 Task: Look for space in Giarre, Italy from 1st July, 2023 to 9th July, 2023 for 2 adults in price range Rs.8000 to Rs.15000. Place can be entire place with 1  bedroom having 1 bed and 1 bathroom. Property type can be house, flat, guest house. Booking option can be shelf check-in. Required host language is English.
Action: Mouse moved to (521, 76)
Screenshot: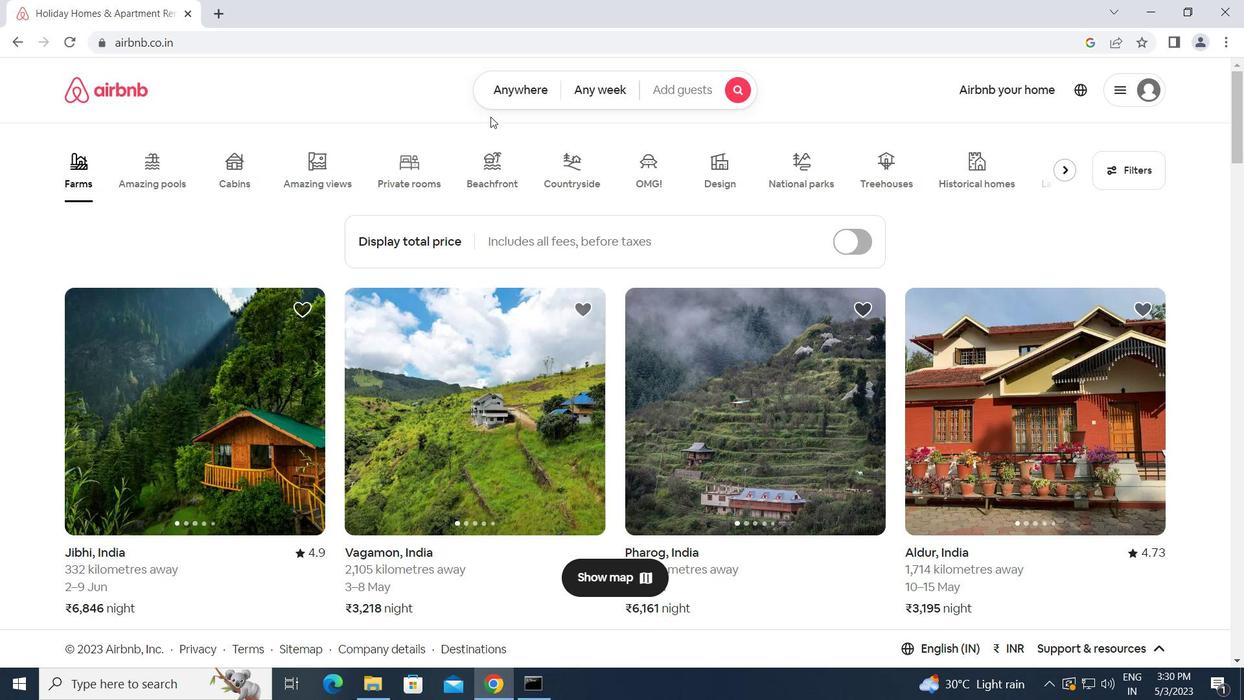 
Action: Mouse pressed left at (521, 76)
Screenshot: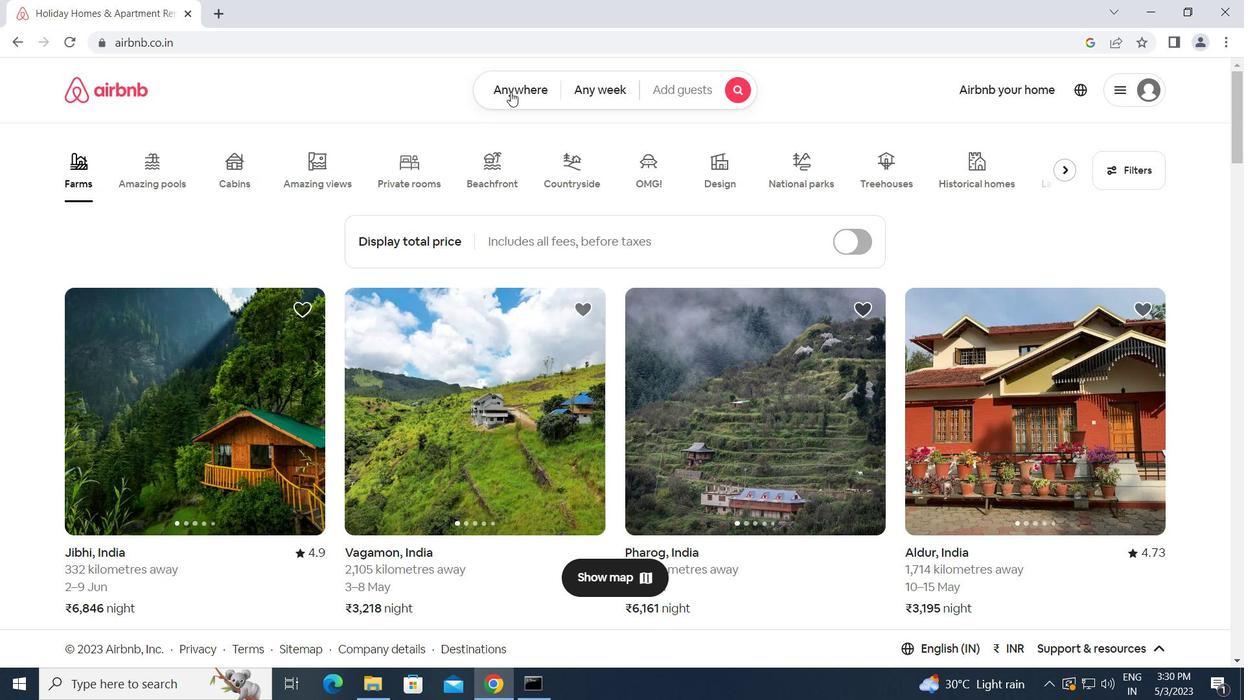 
Action: Mouse moved to (366, 143)
Screenshot: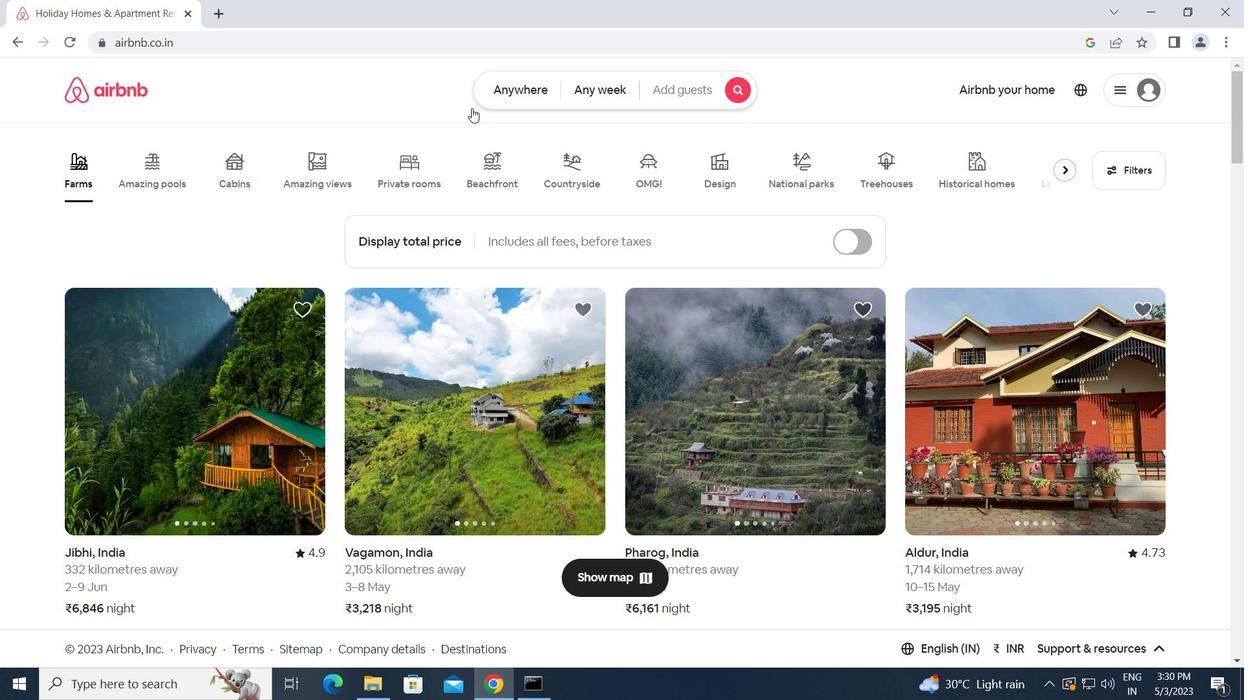
Action: Mouse pressed left at (366, 143)
Screenshot: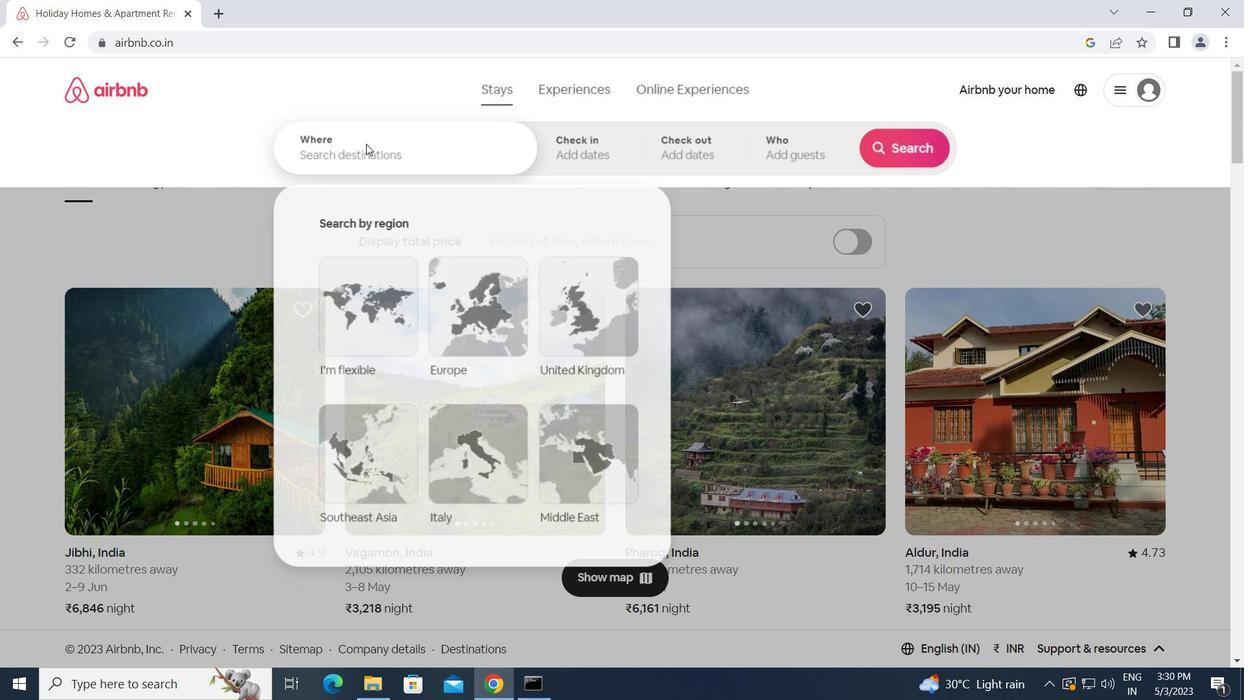 
Action: Key pressed g<Key.caps_lock>iarre,<Key.space><Key.caps_lock>i<Key.caps_lock>taly<Key.enter>
Screenshot: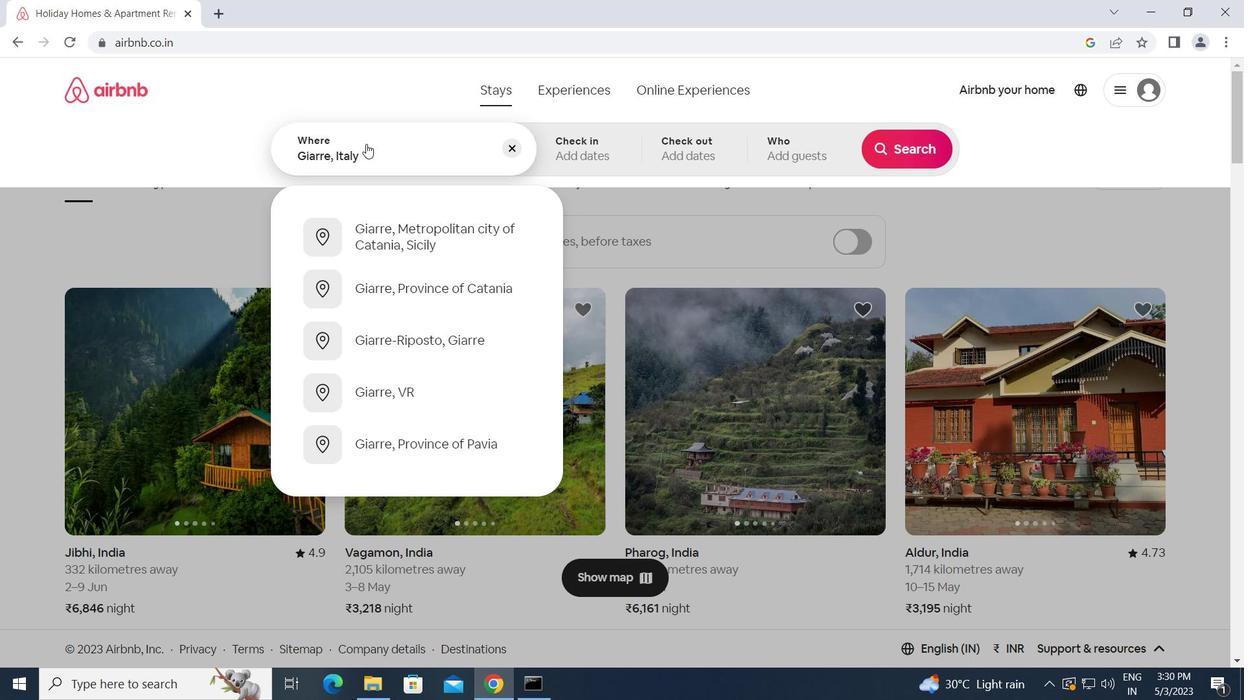 
Action: Mouse moved to (910, 281)
Screenshot: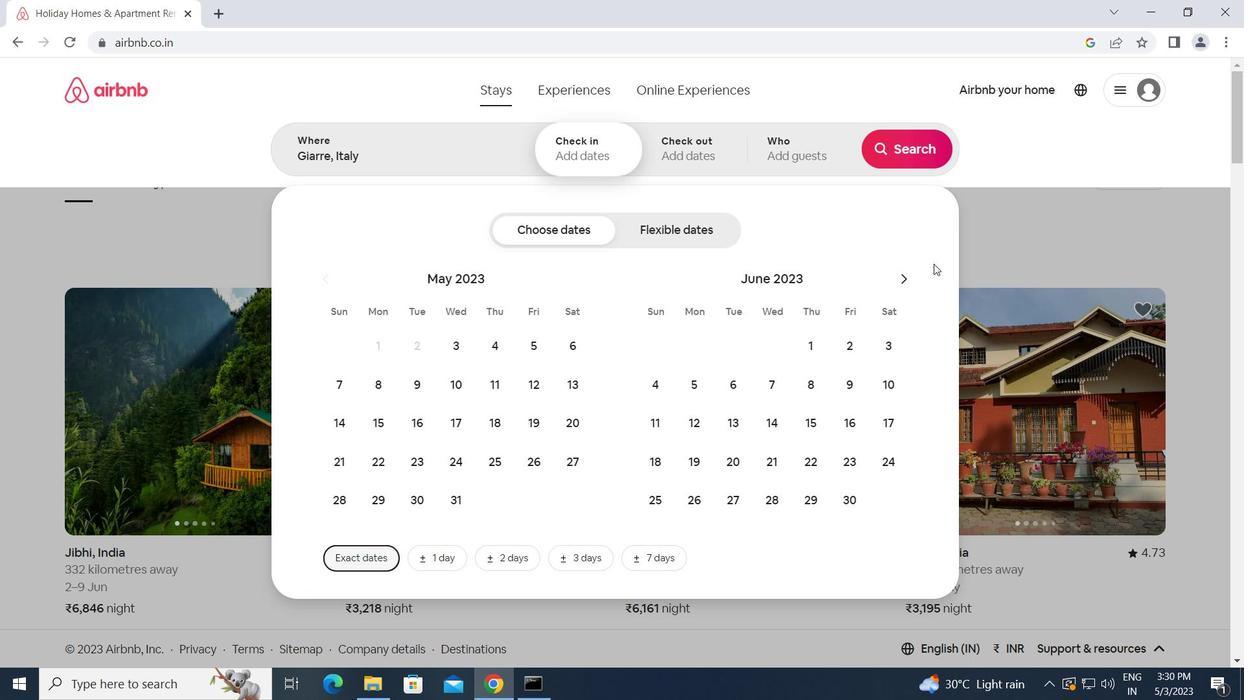 
Action: Mouse pressed left at (910, 281)
Screenshot: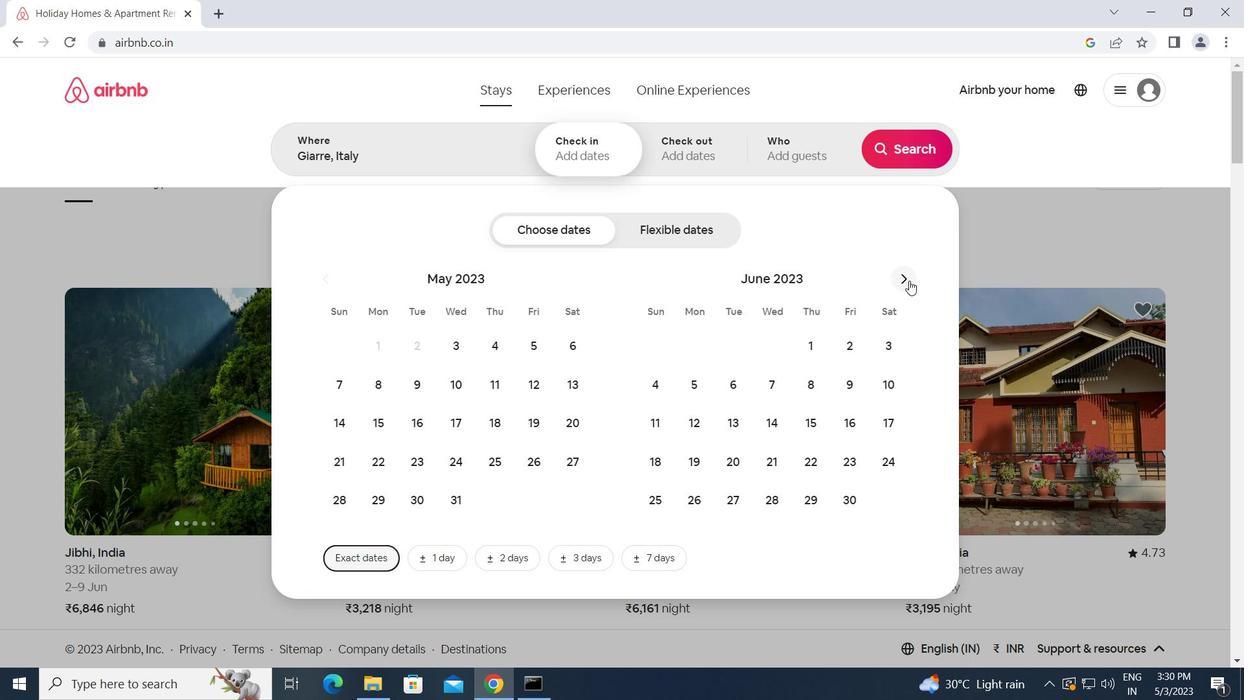 
Action: Mouse moved to (884, 350)
Screenshot: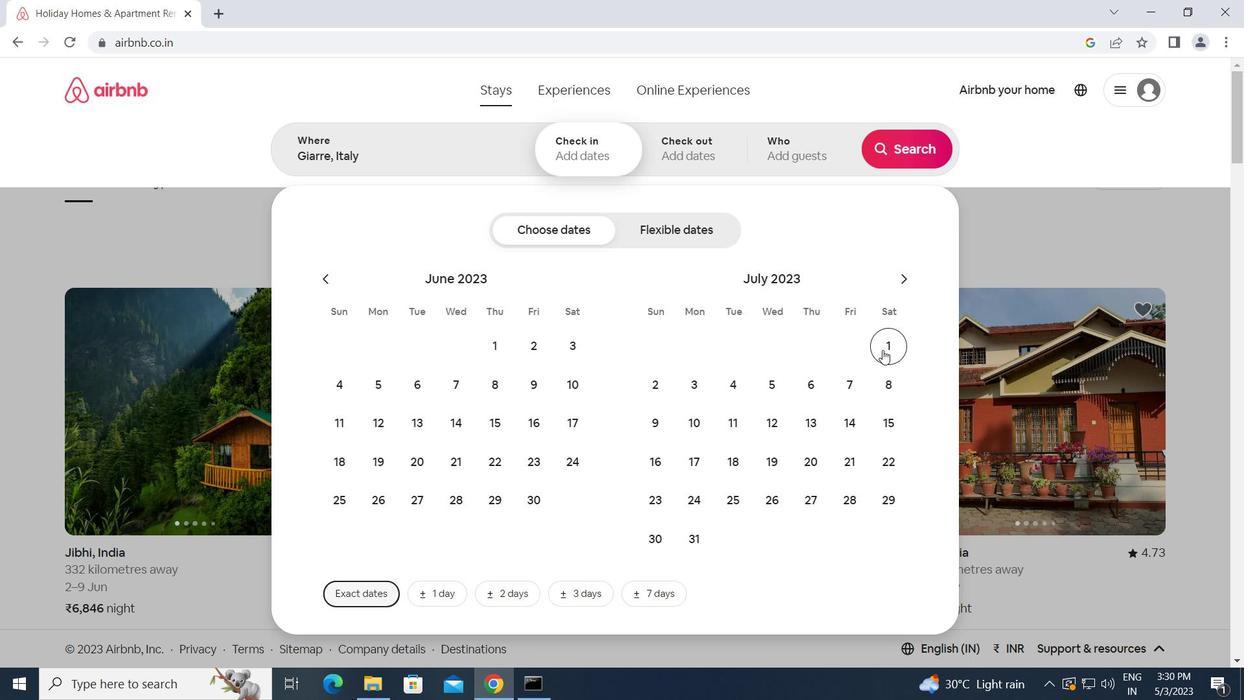 
Action: Mouse pressed left at (884, 350)
Screenshot: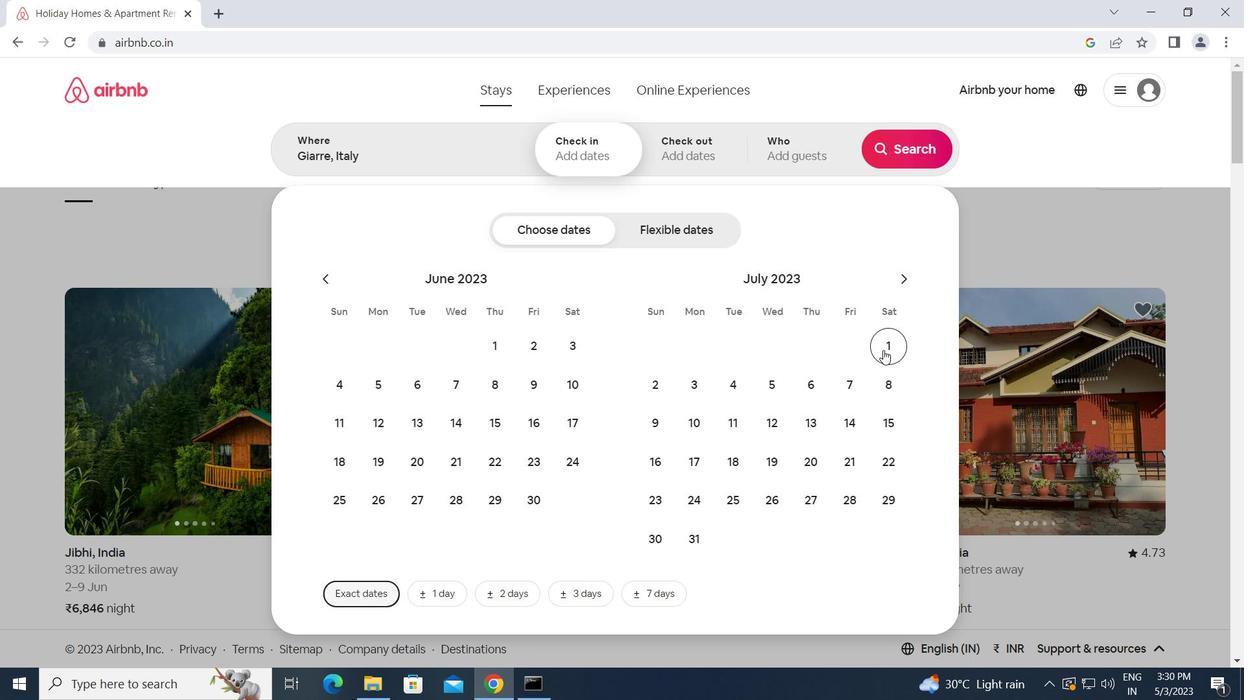 
Action: Mouse moved to (662, 427)
Screenshot: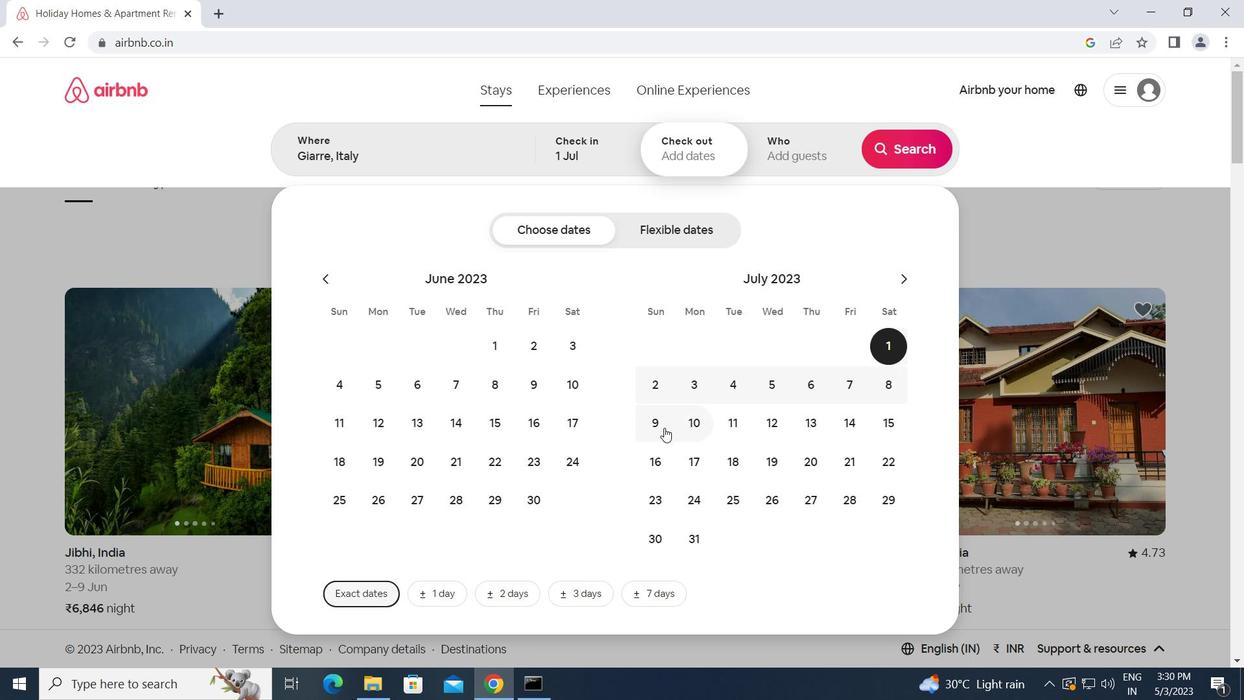 
Action: Mouse pressed left at (662, 427)
Screenshot: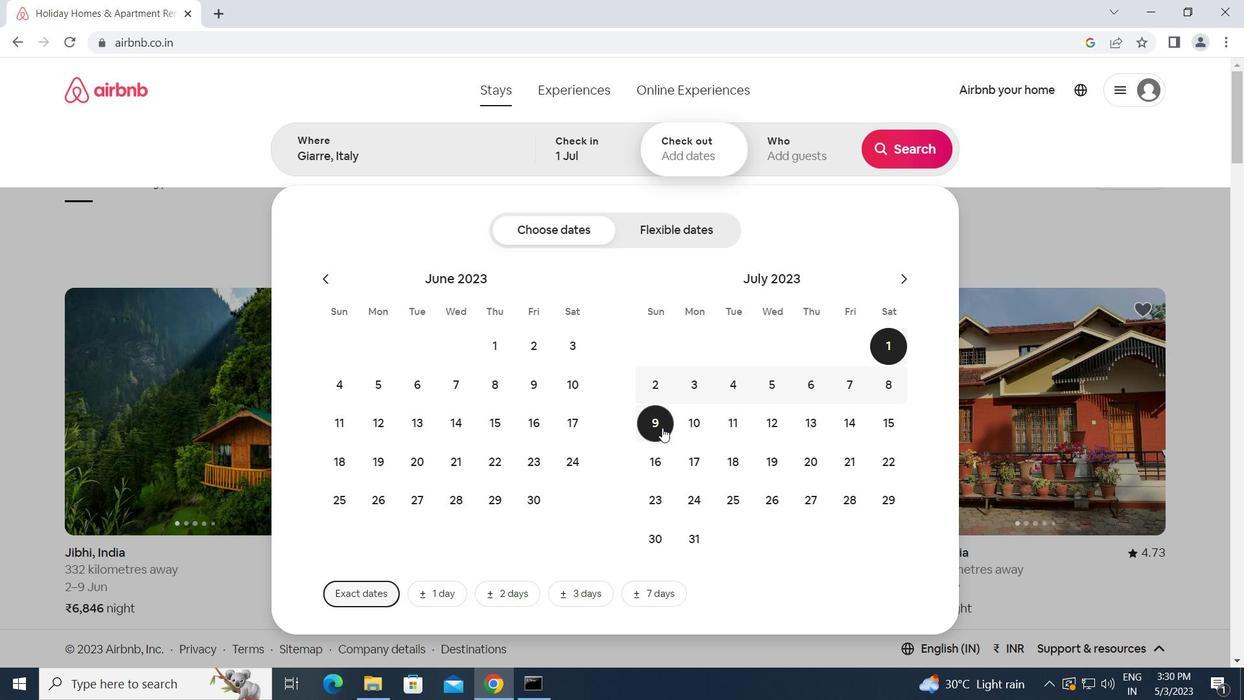 
Action: Mouse moved to (800, 153)
Screenshot: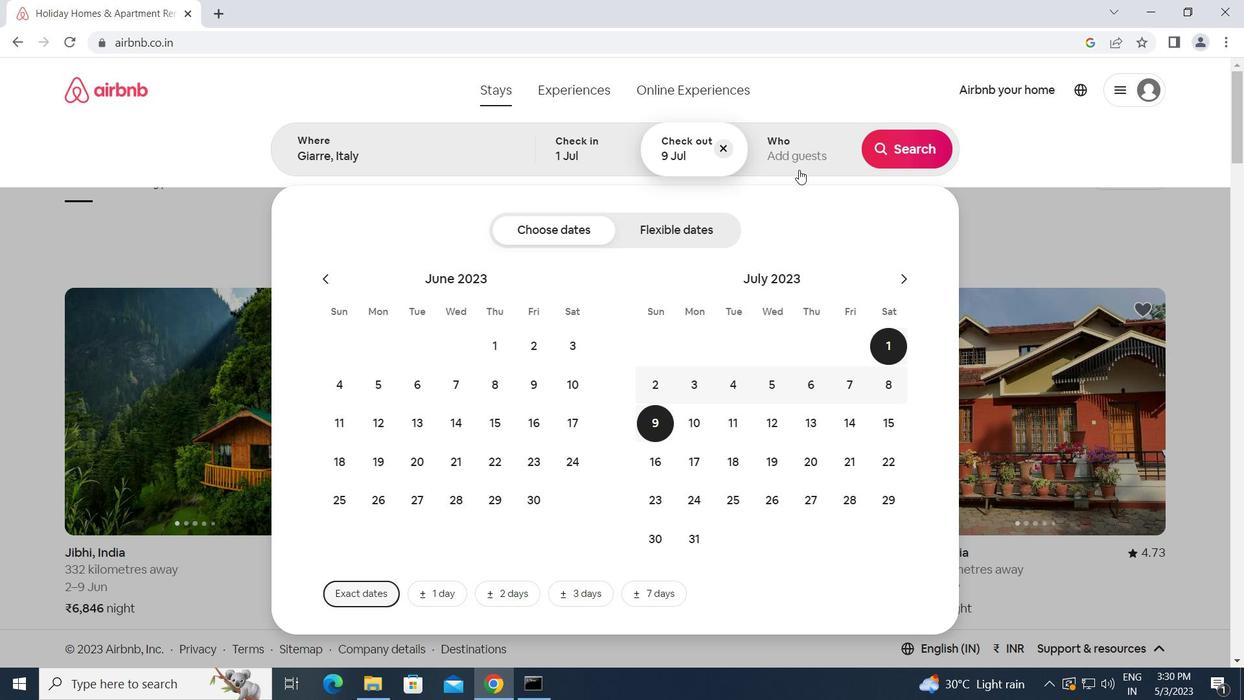 
Action: Mouse pressed left at (800, 153)
Screenshot: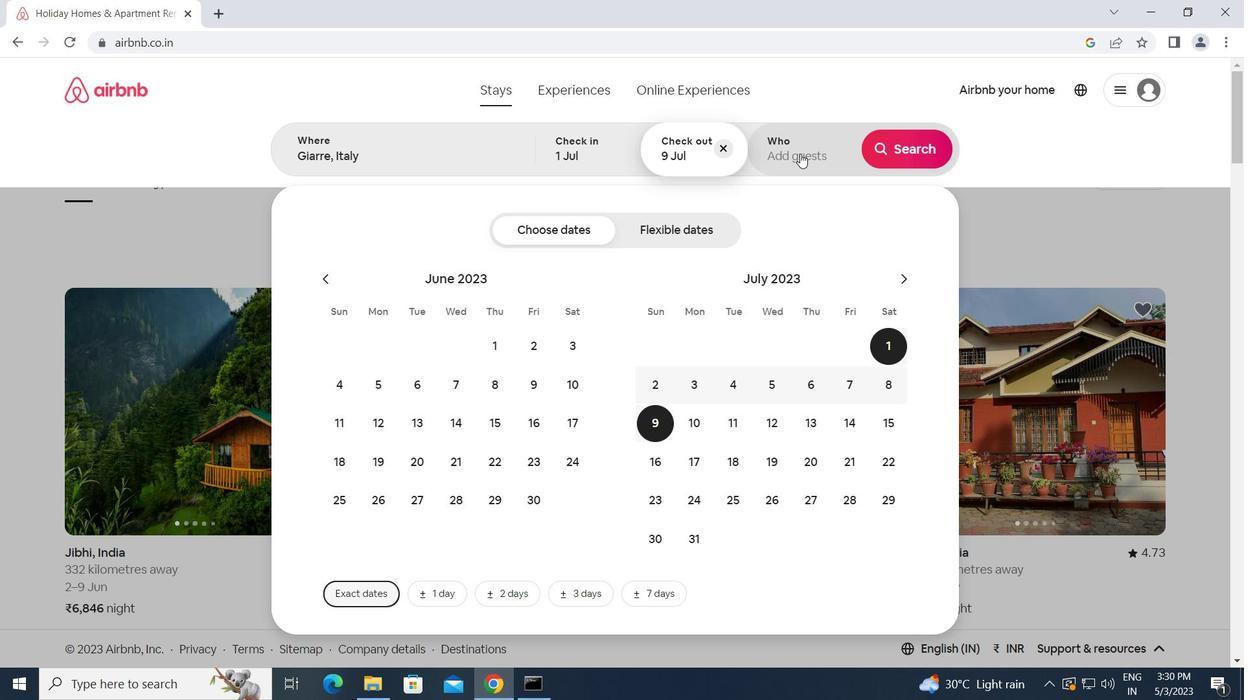 
Action: Mouse moved to (907, 231)
Screenshot: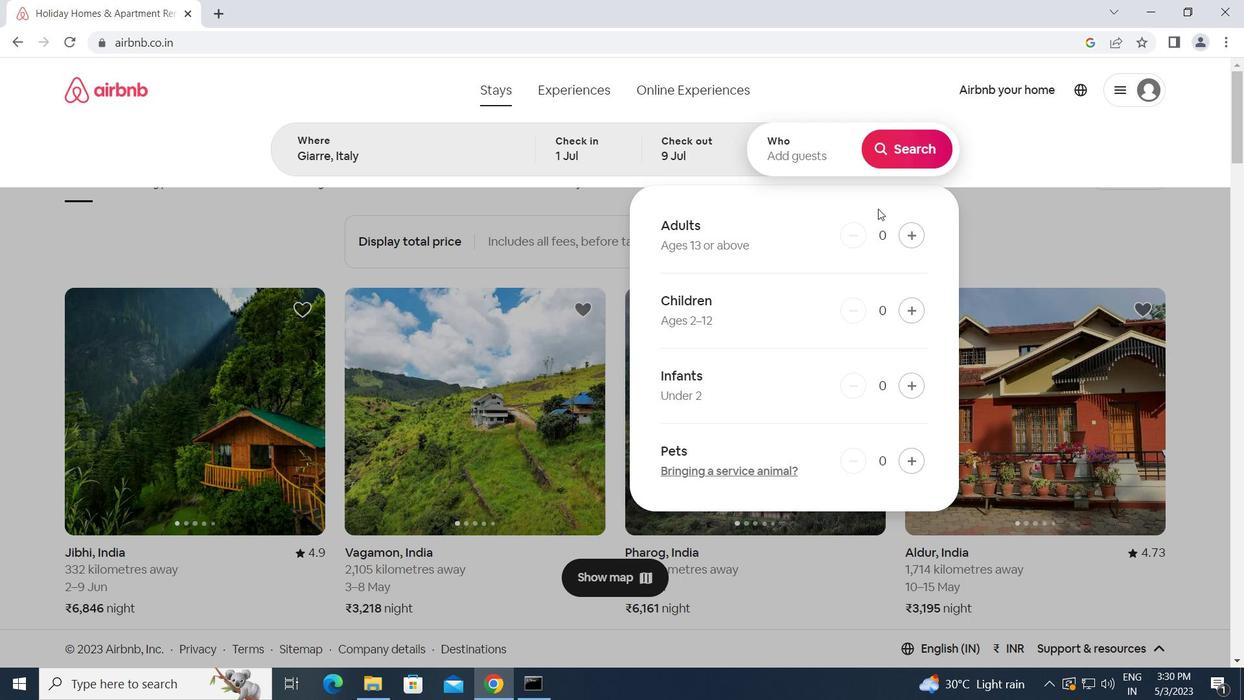 
Action: Mouse pressed left at (907, 231)
Screenshot: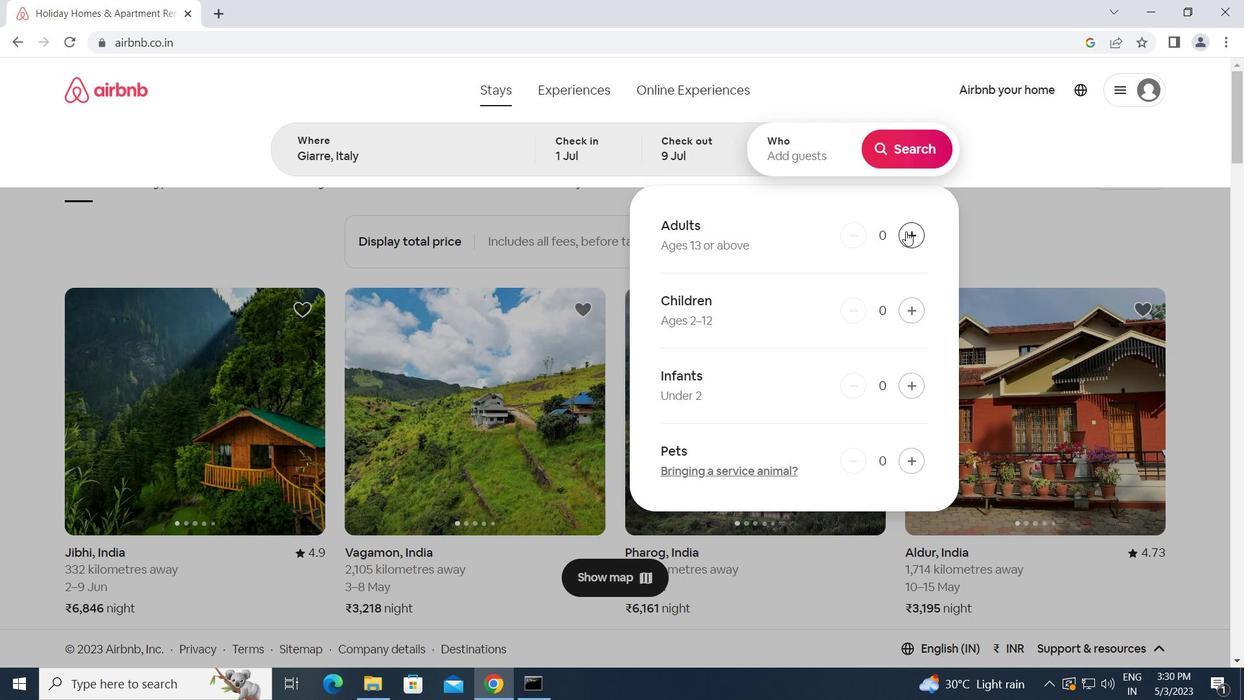 
Action: Mouse pressed left at (907, 231)
Screenshot: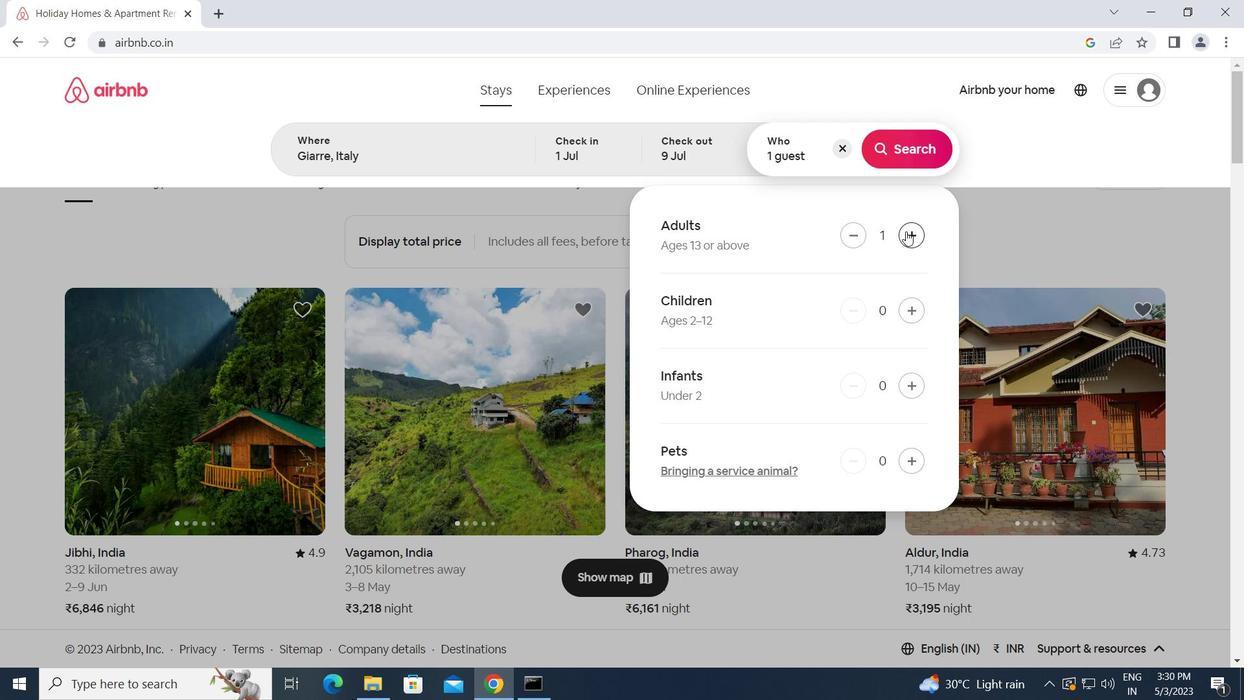 
Action: Mouse moved to (909, 151)
Screenshot: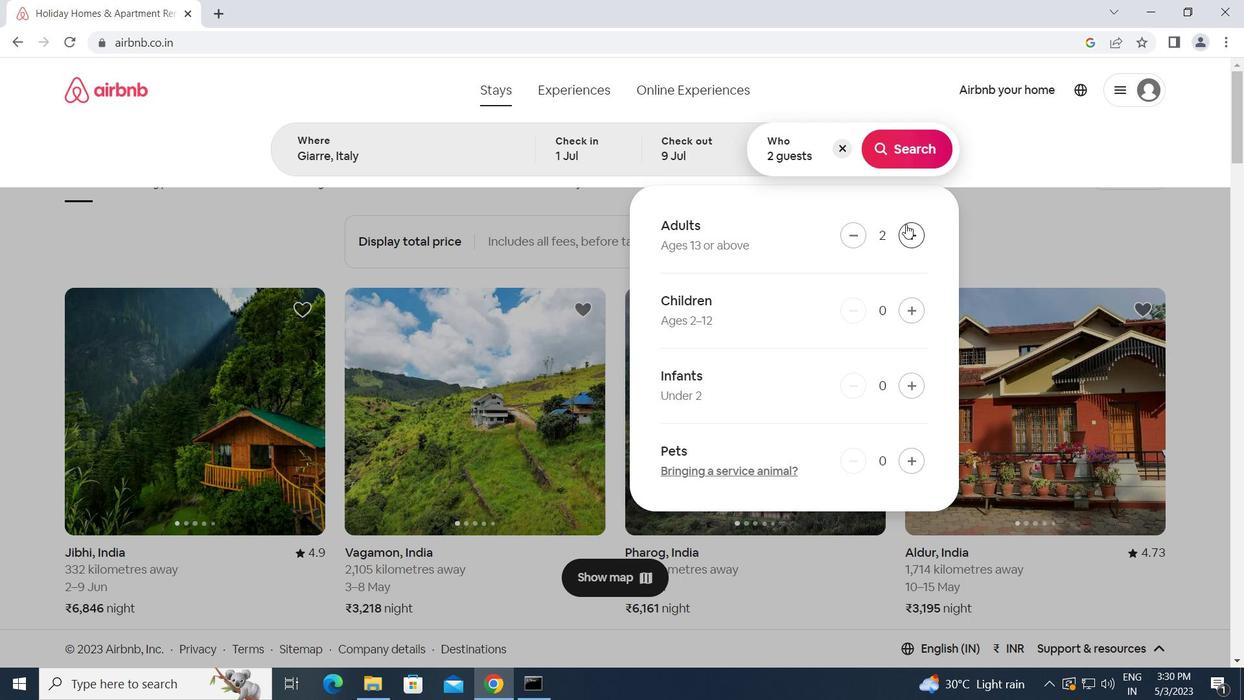 
Action: Mouse pressed left at (909, 151)
Screenshot: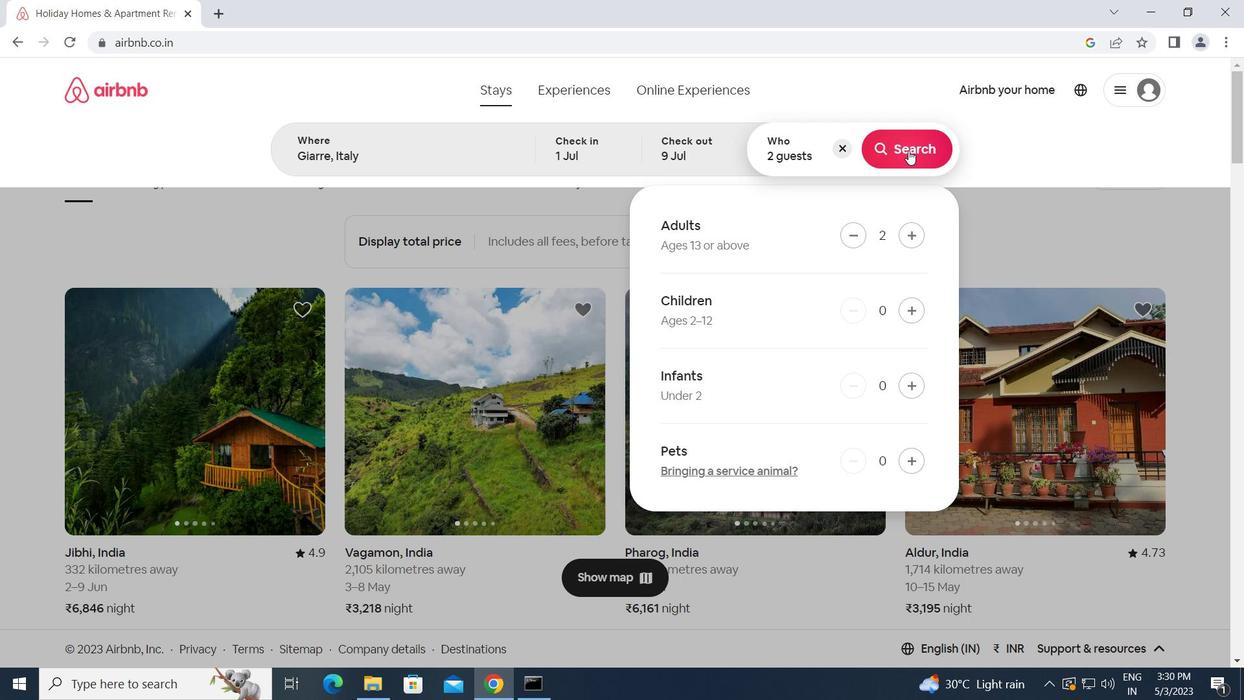 
Action: Mouse moved to (1188, 154)
Screenshot: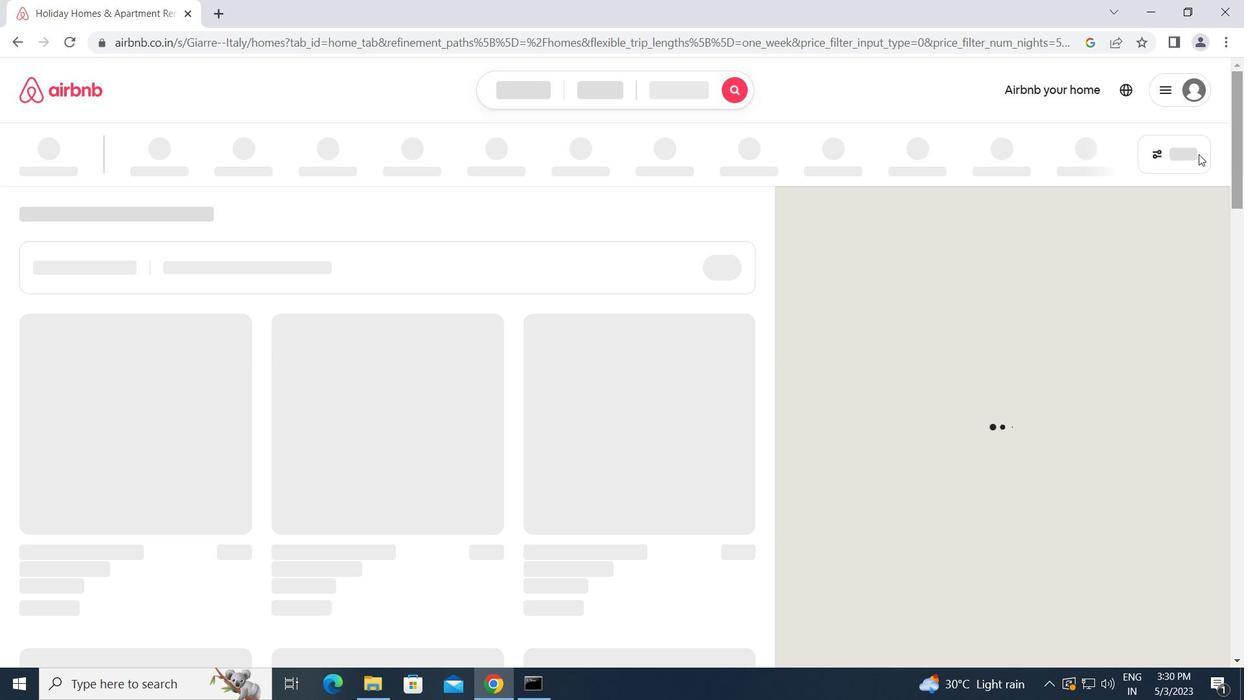 
Action: Mouse pressed left at (1188, 154)
Screenshot: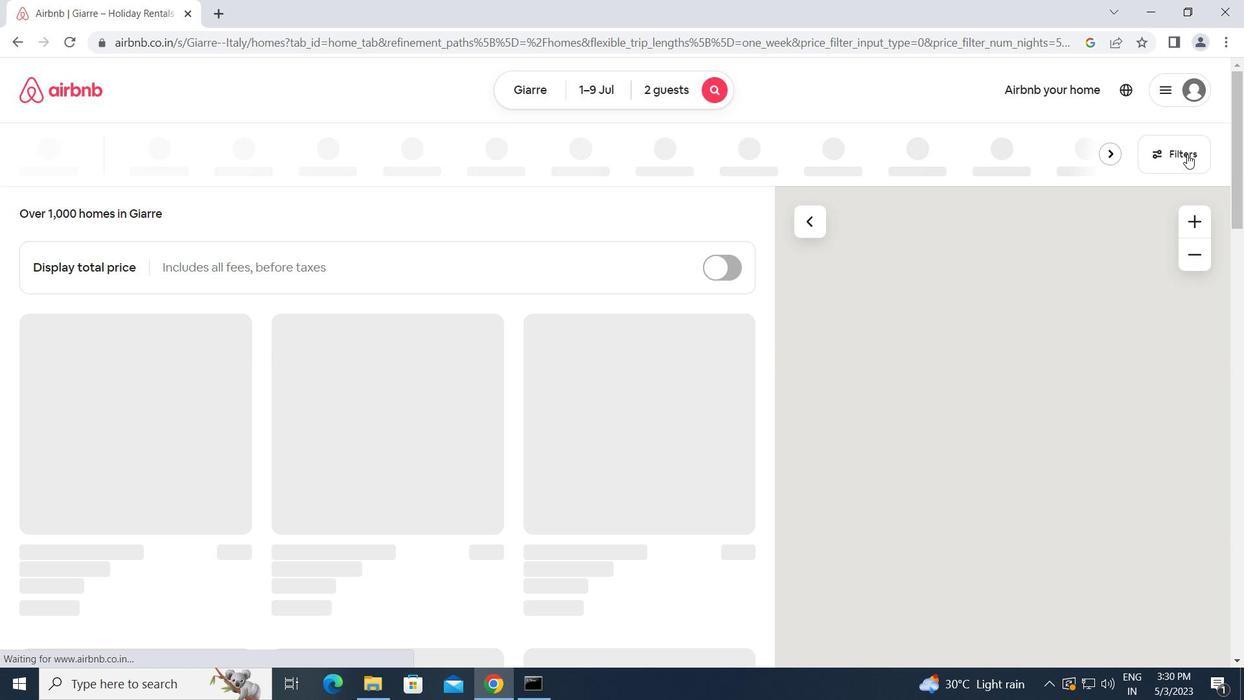 
Action: Mouse moved to (403, 360)
Screenshot: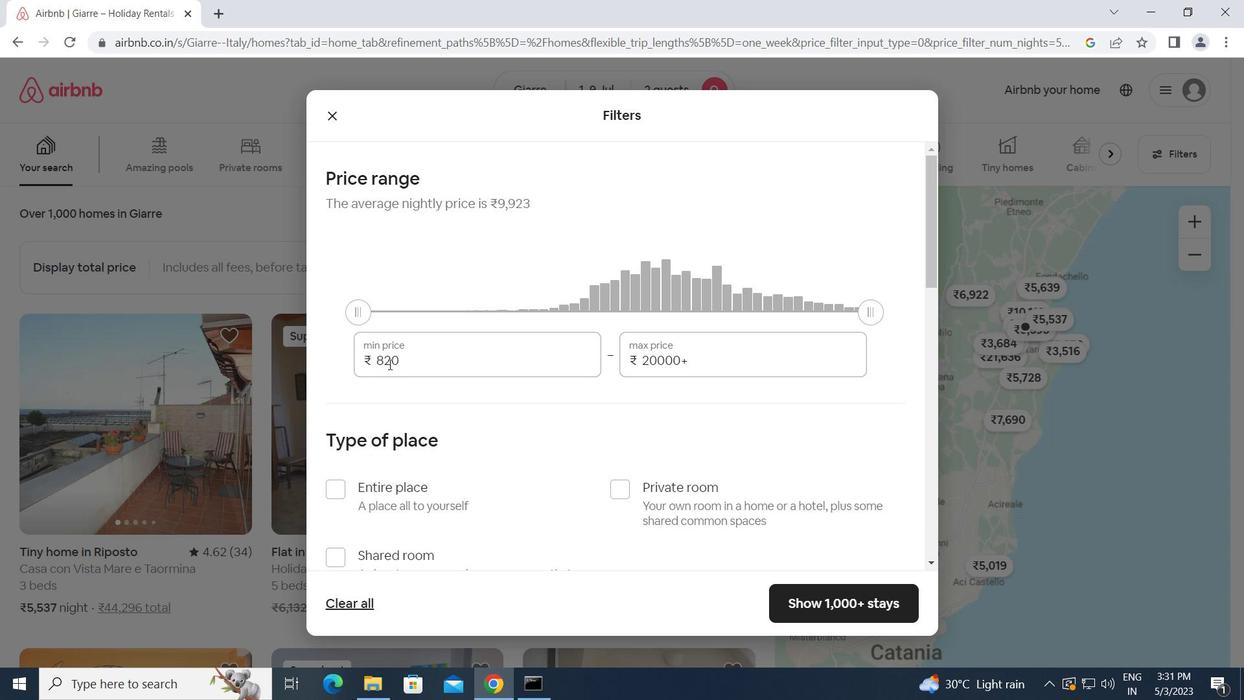 
Action: Mouse pressed left at (403, 360)
Screenshot: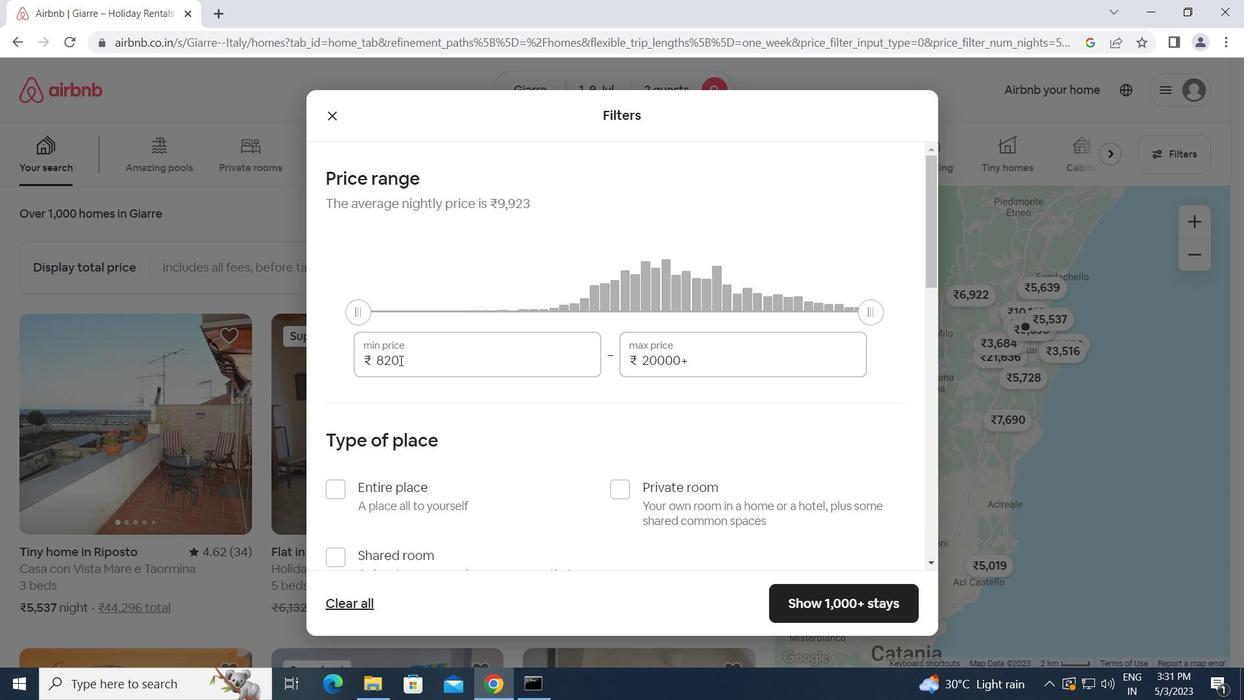 
Action: Mouse moved to (428, 403)
Screenshot: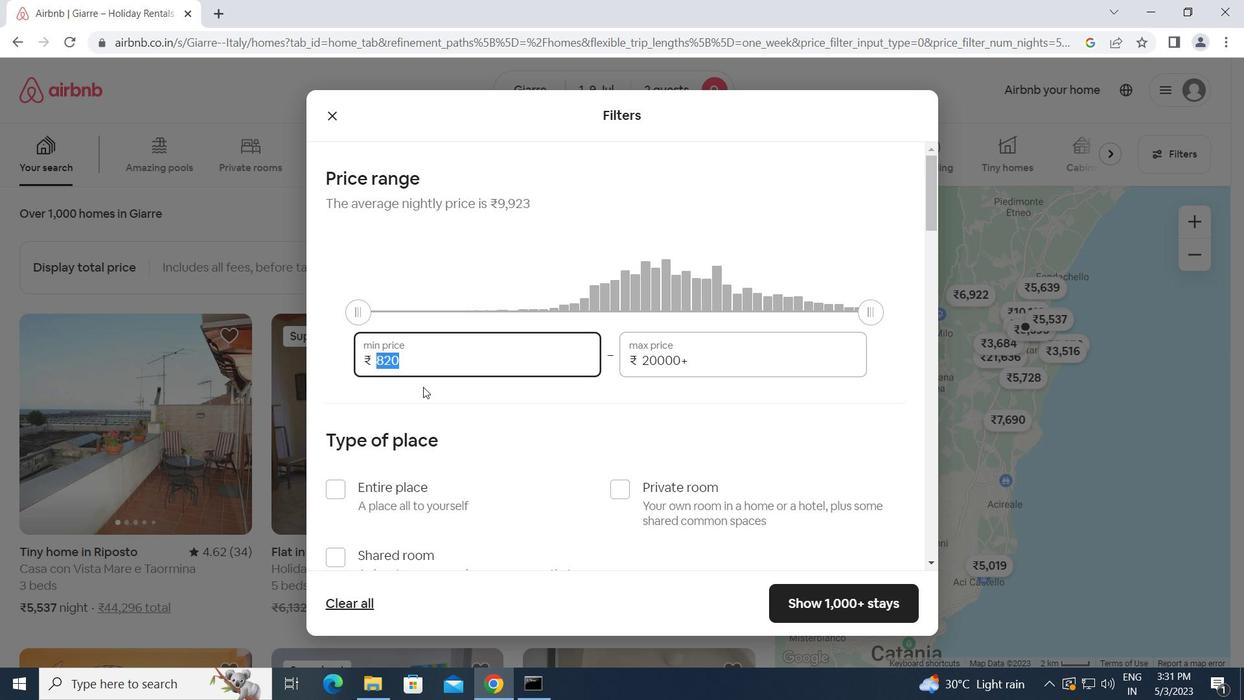 
Action: Key pressed 8000<Key.tab>15000
Screenshot: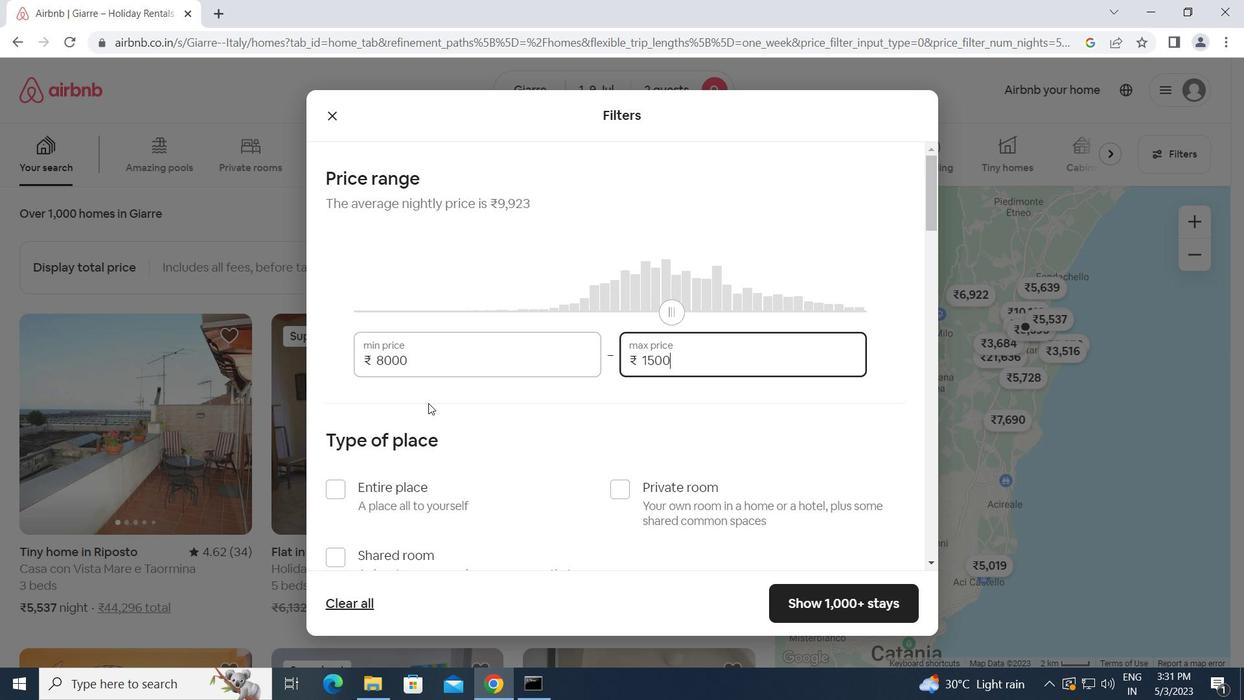 
Action: Mouse moved to (550, 436)
Screenshot: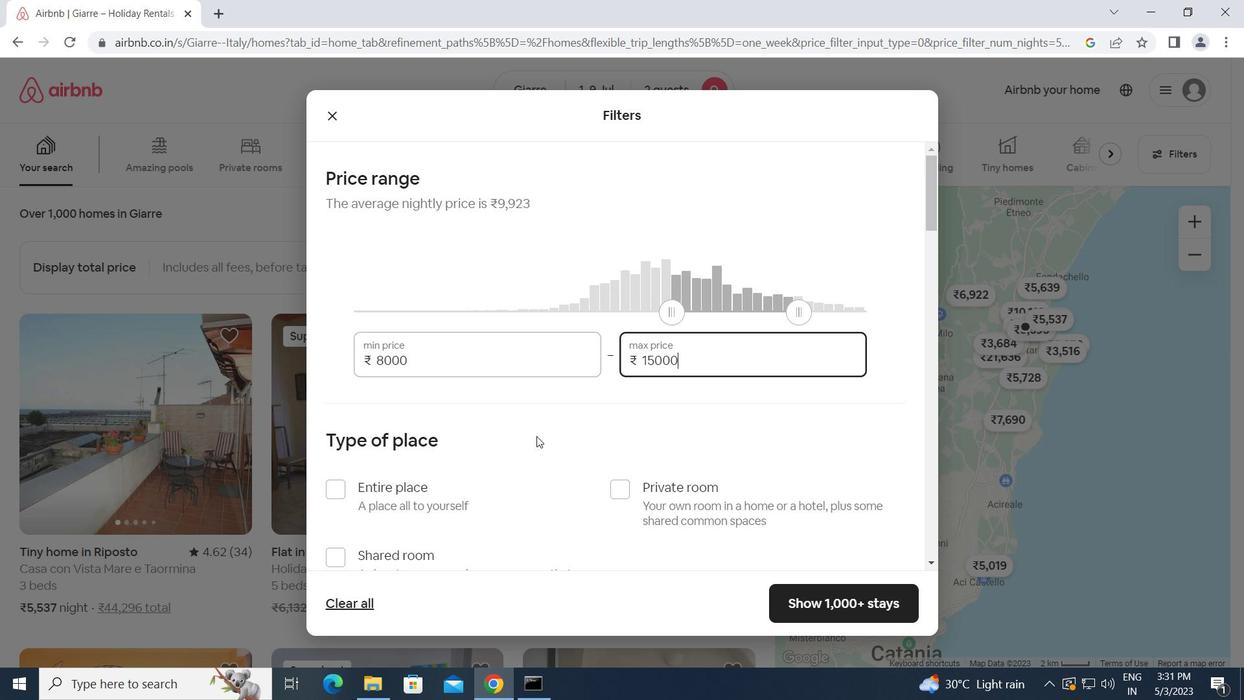 
Action: Mouse scrolled (550, 435) with delta (0, 0)
Screenshot: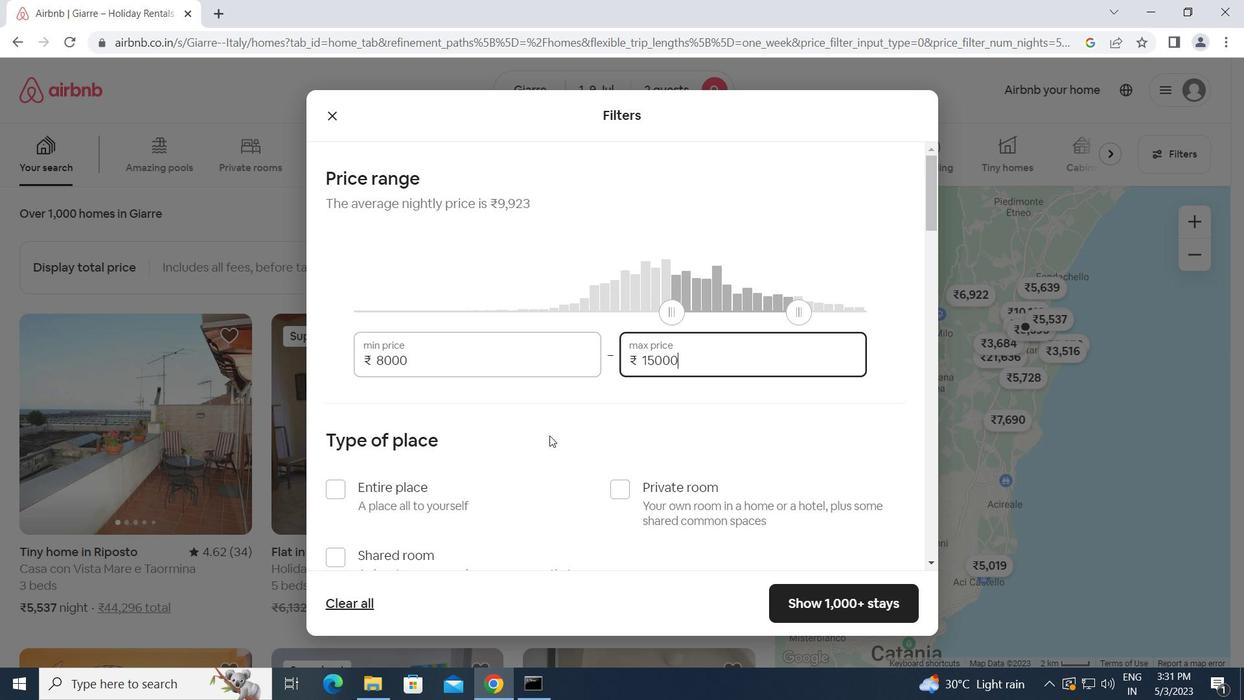 
Action: Mouse moved to (340, 409)
Screenshot: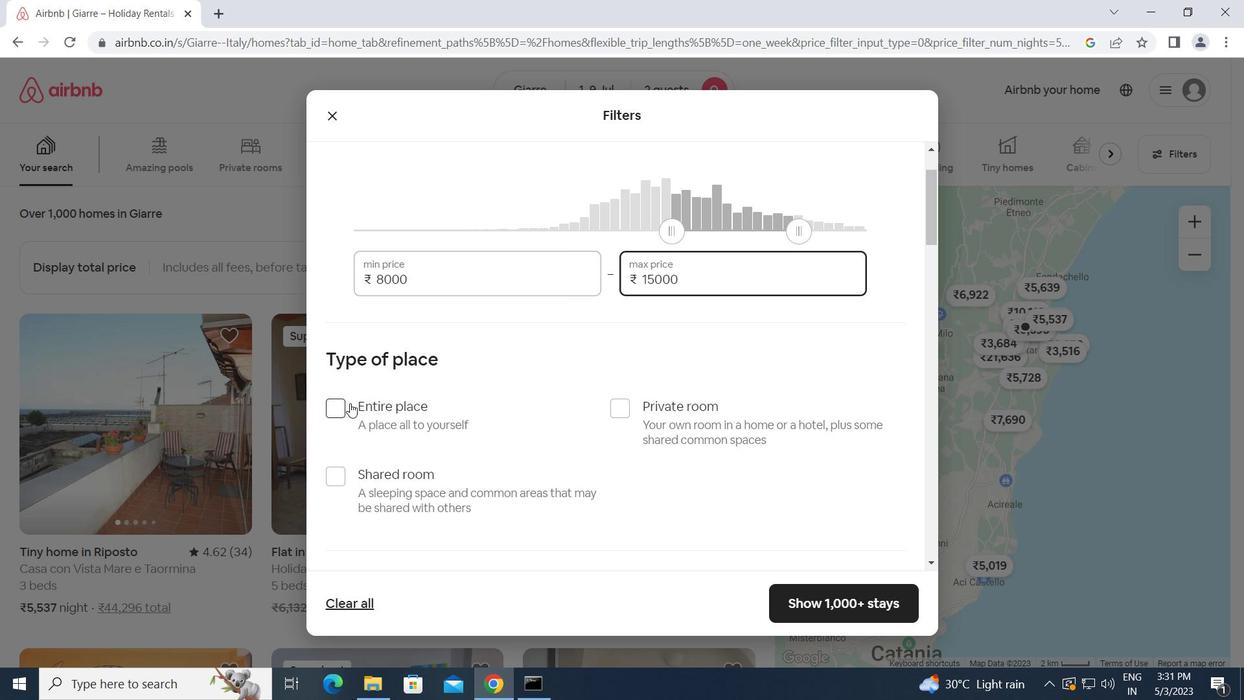 
Action: Mouse pressed left at (340, 409)
Screenshot: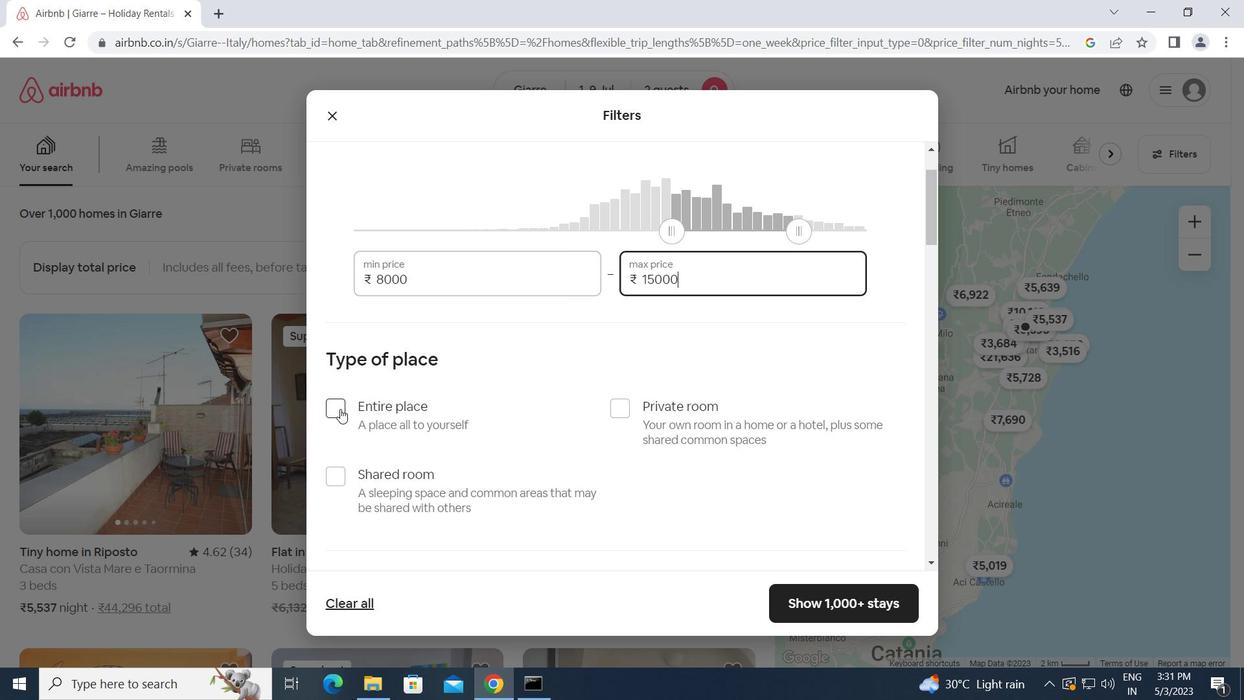 
Action: Mouse moved to (580, 437)
Screenshot: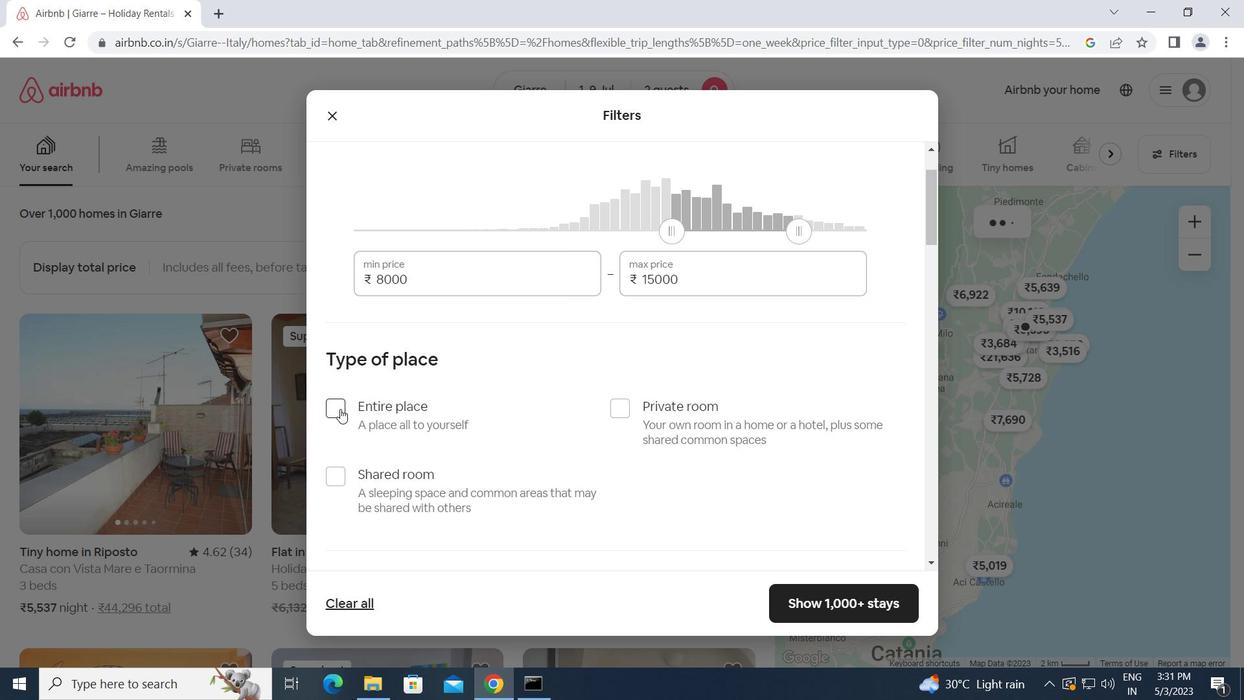 
Action: Mouse scrolled (580, 437) with delta (0, 0)
Screenshot: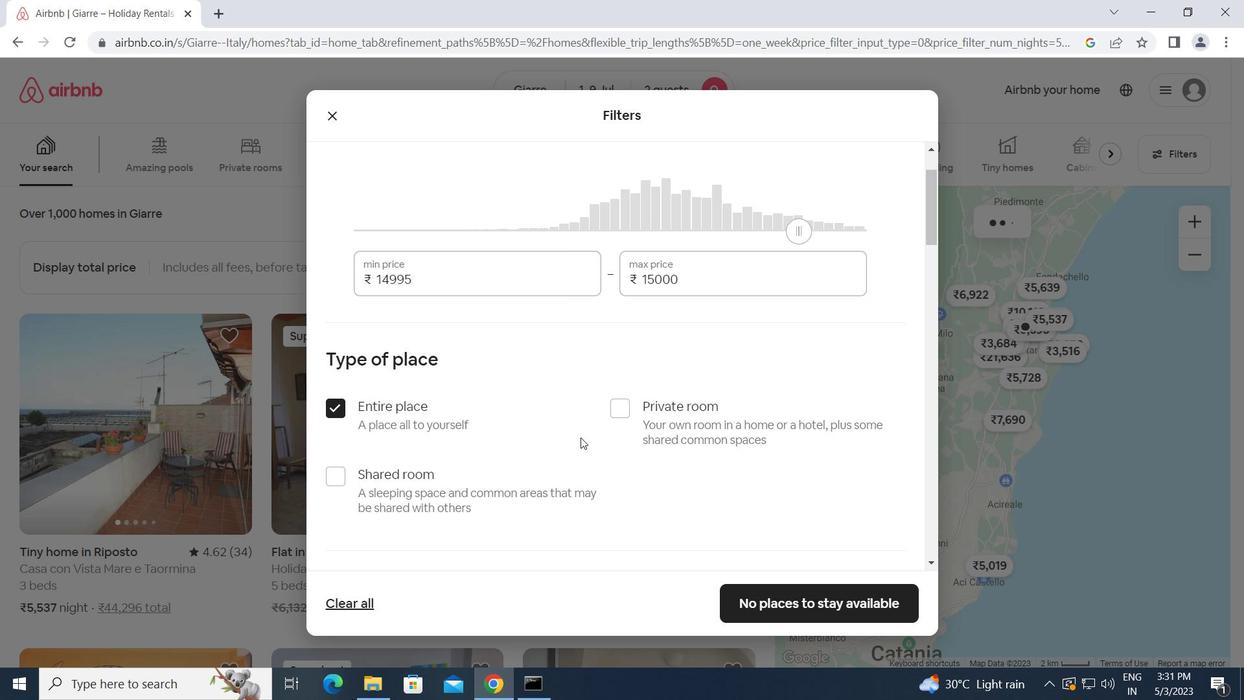 
Action: Mouse scrolled (580, 437) with delta (0, 0)
Screenshot: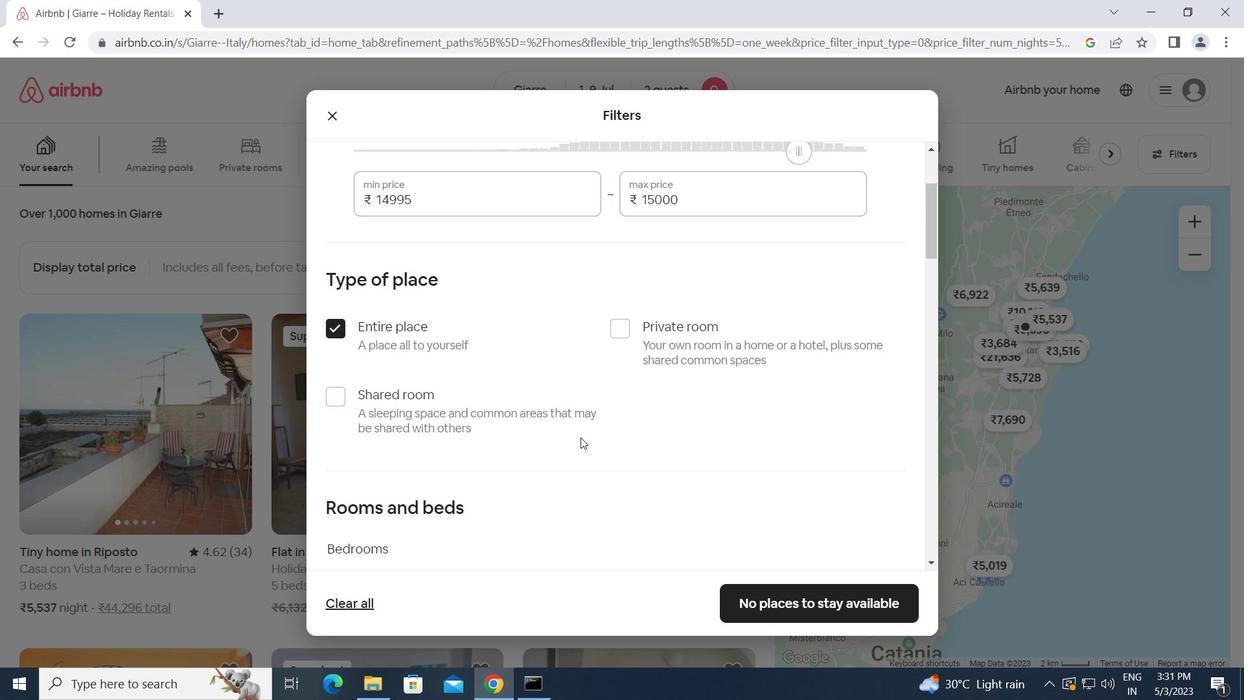 
Action: Mouse moved to (580, 437)
Screenshot: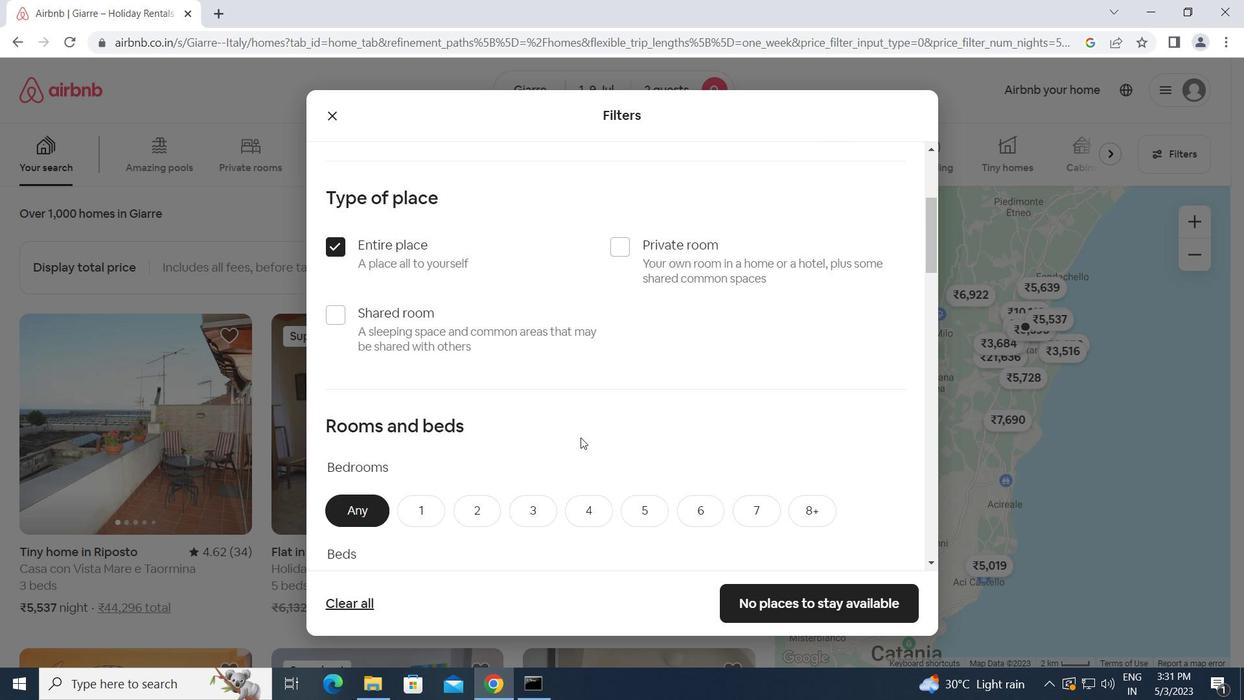 
Action: Mouse scrolled (580, 437) with delta (0, 0)
Screenshot: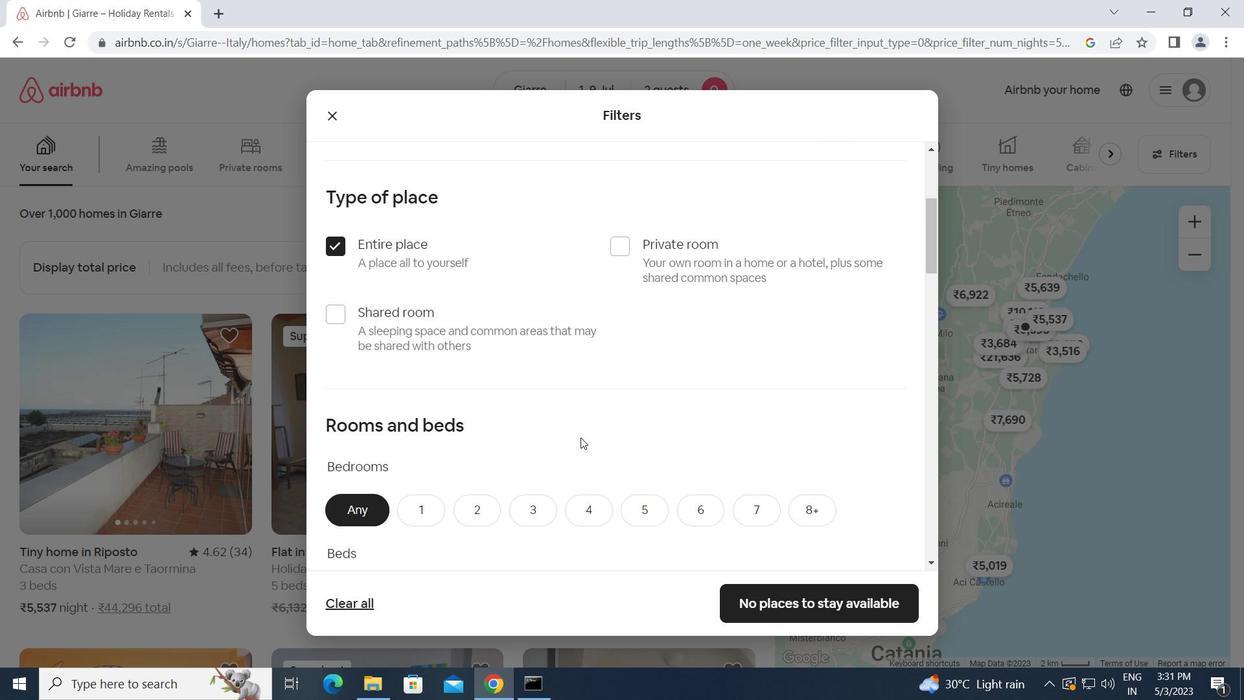 
Action: Mouse moved to (433, 427)
Screenshot: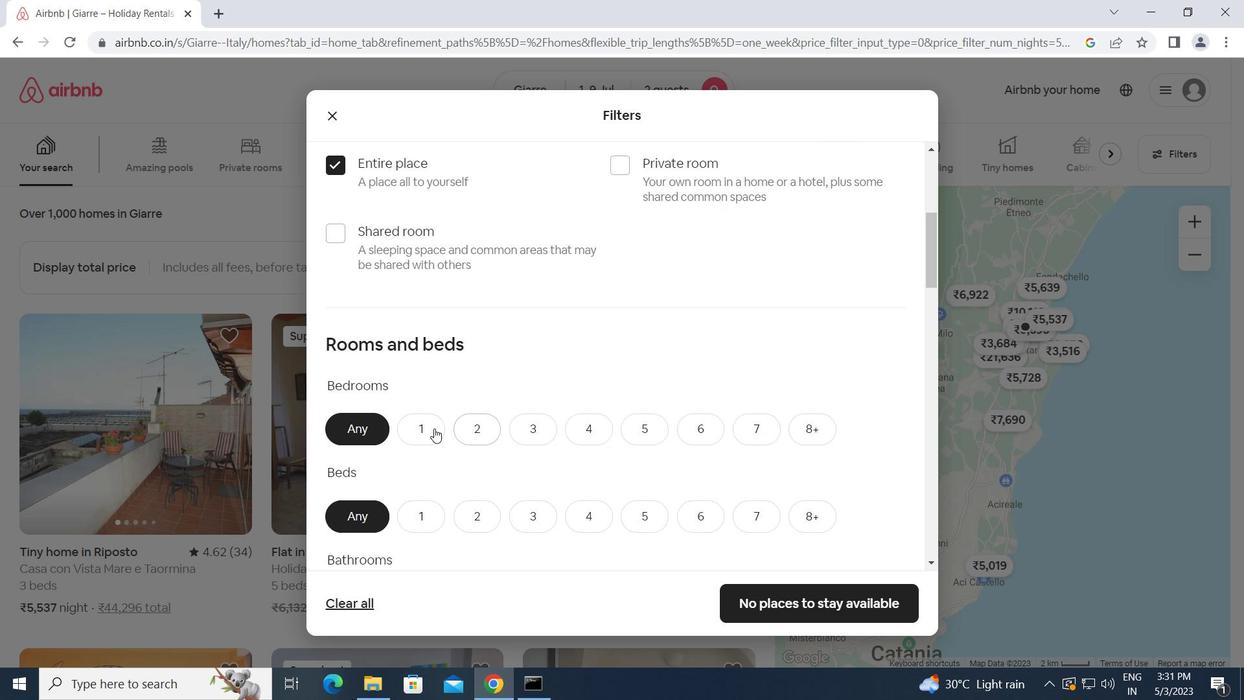 
Action: Mouse pressed left at (433, 427)
Screenshot: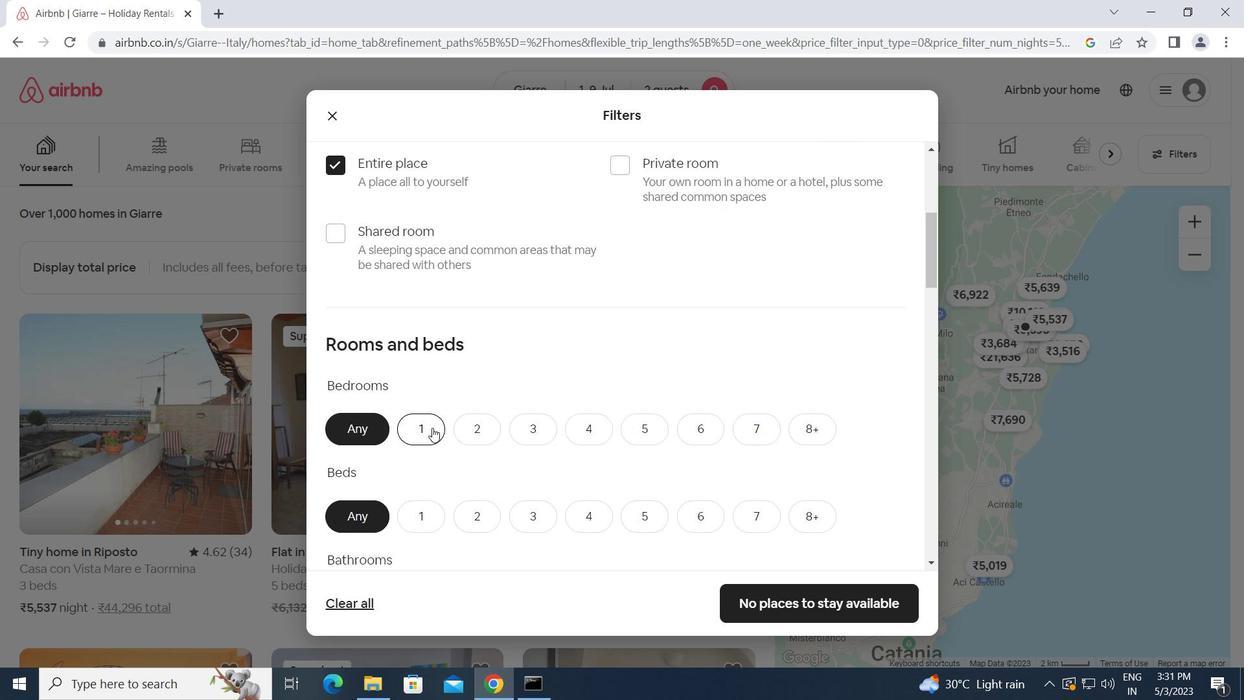 
Action: Mouse scrolled (433, 427) with delta (0, 0)
Screenshot: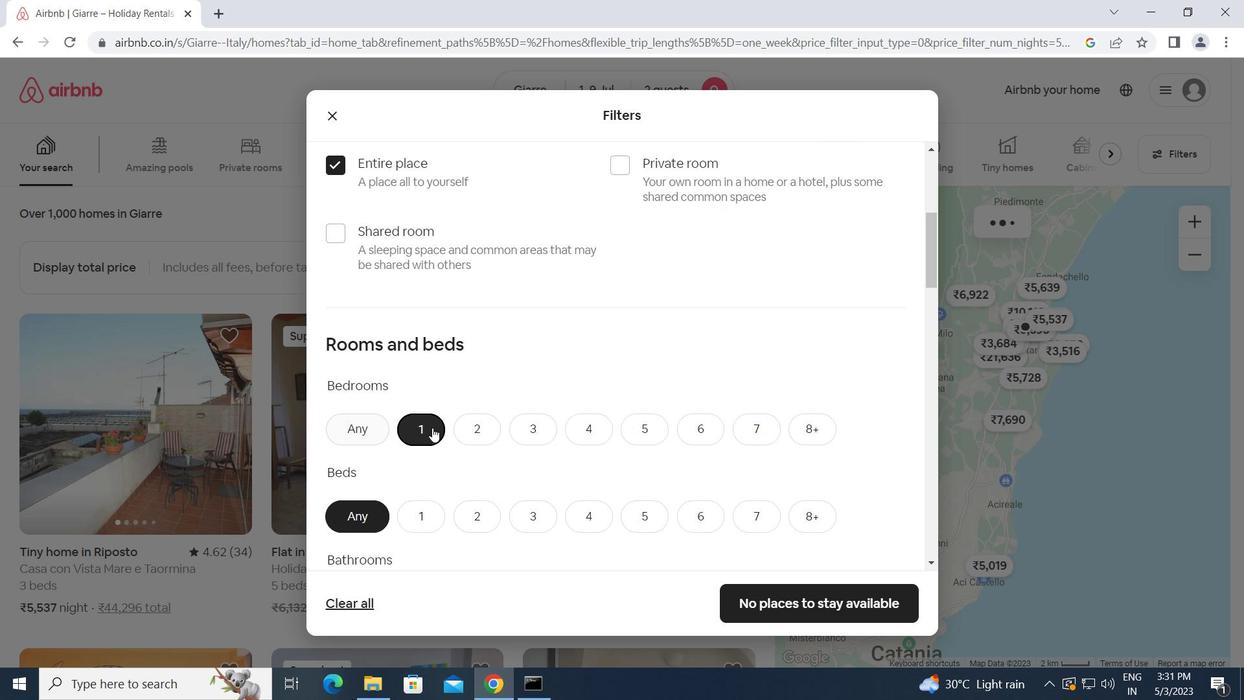 
Action: Mouse scrolled (433, 427) with delta (0, 0)
Screenshot: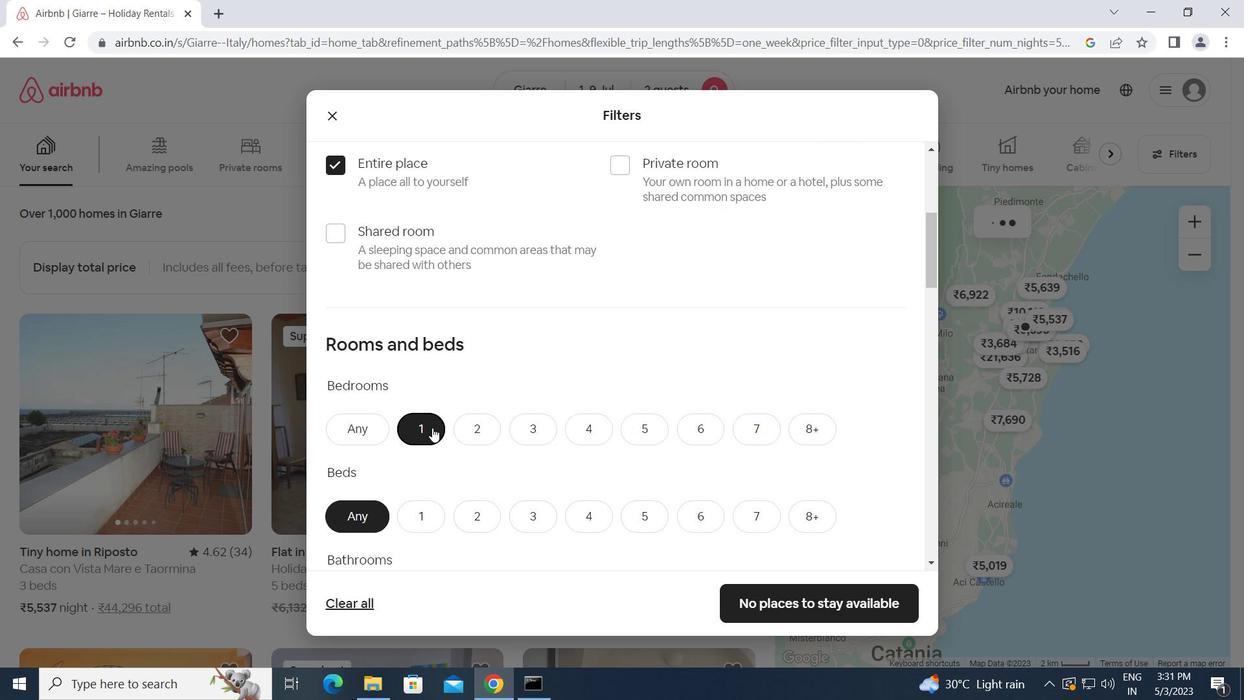 
Action: Mouse moved to (429, 355)
Screenshot: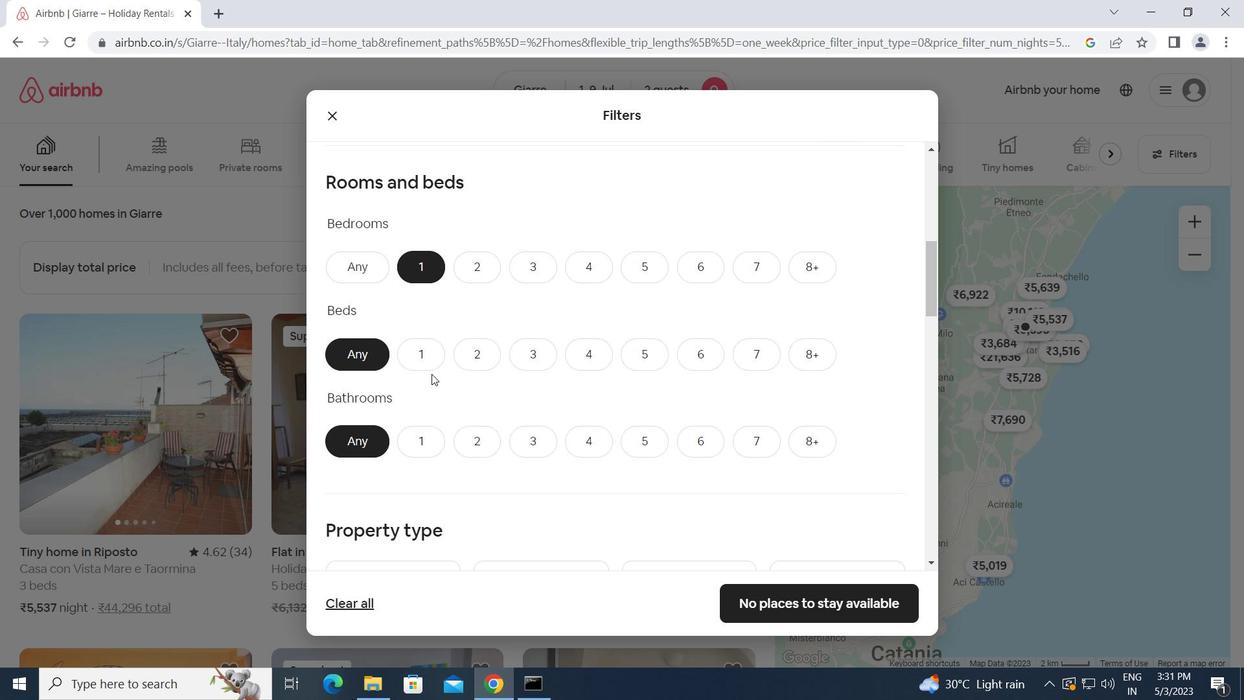 
Action: Mouse pressed left at (429, 355)
Screenshot: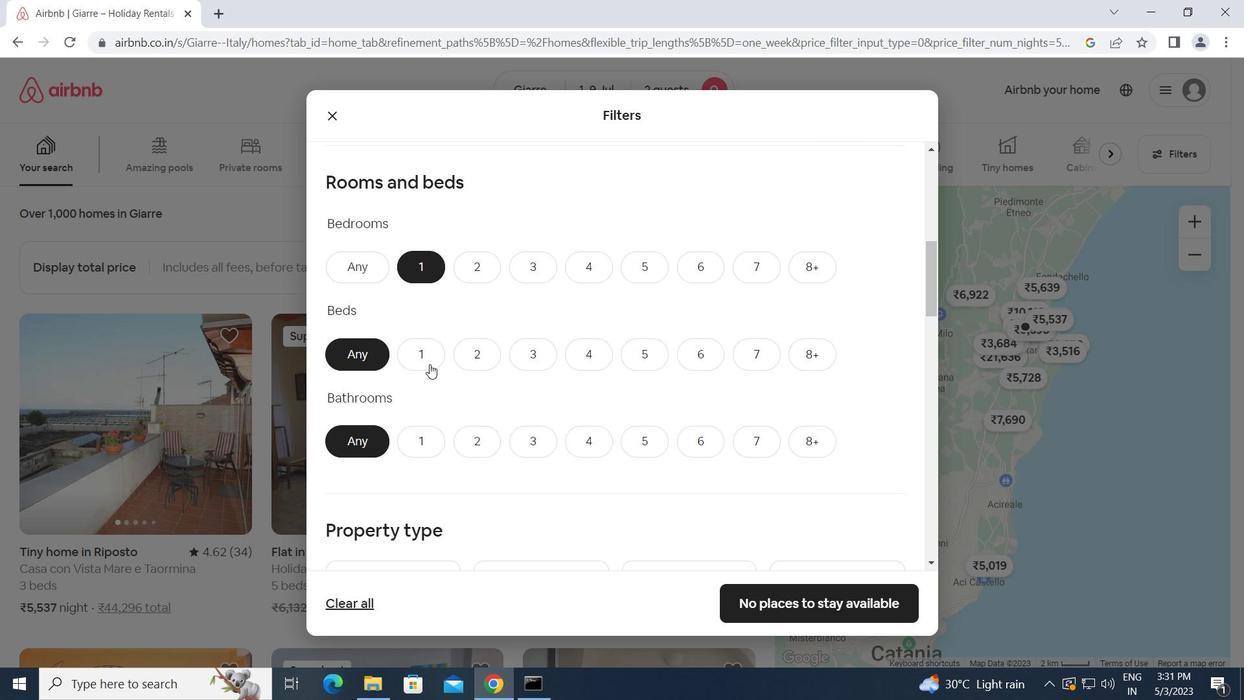 
Action: Mouse moved to (421, 445)
Screenshot: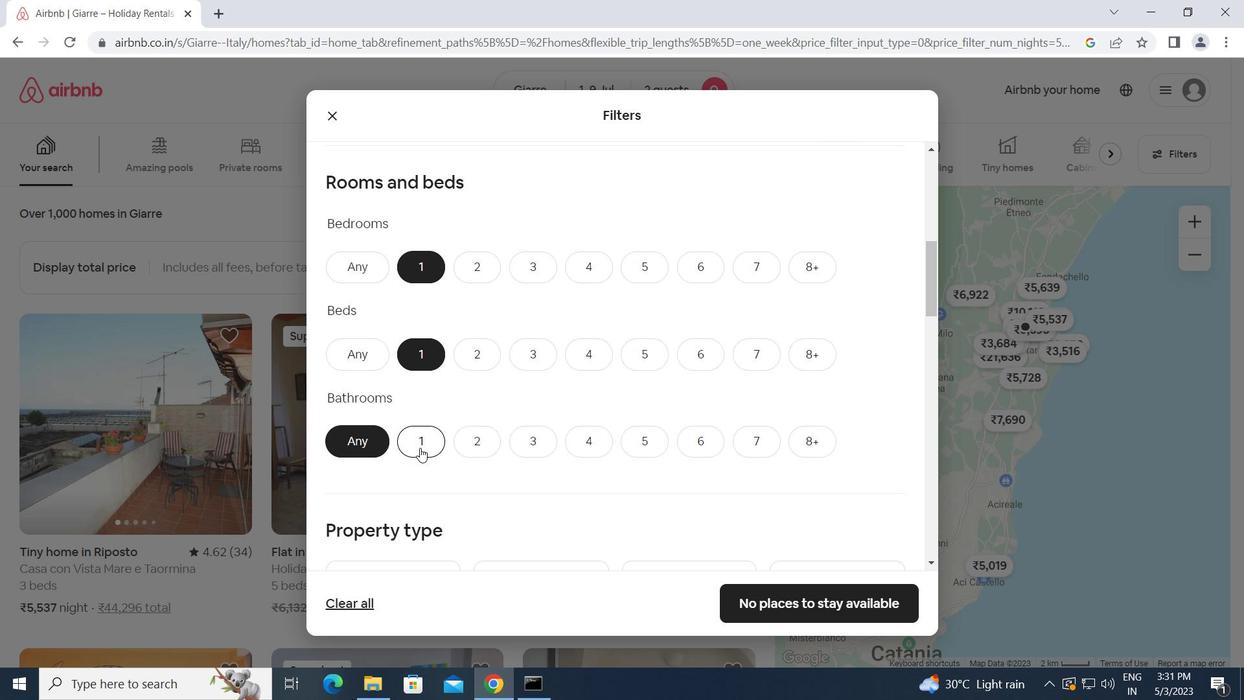 
Action: Mouse pressed left at (421, 445)
Screenshot: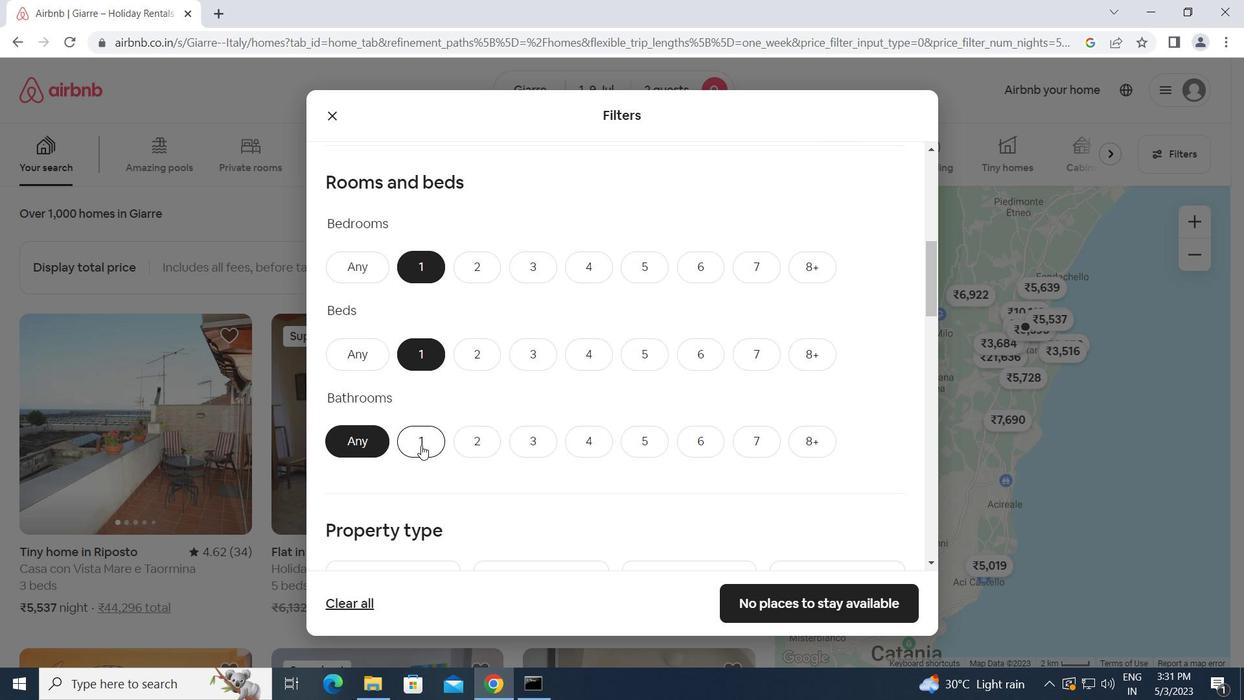 
Action: Mouse moved to (524, 440)
Screenshot: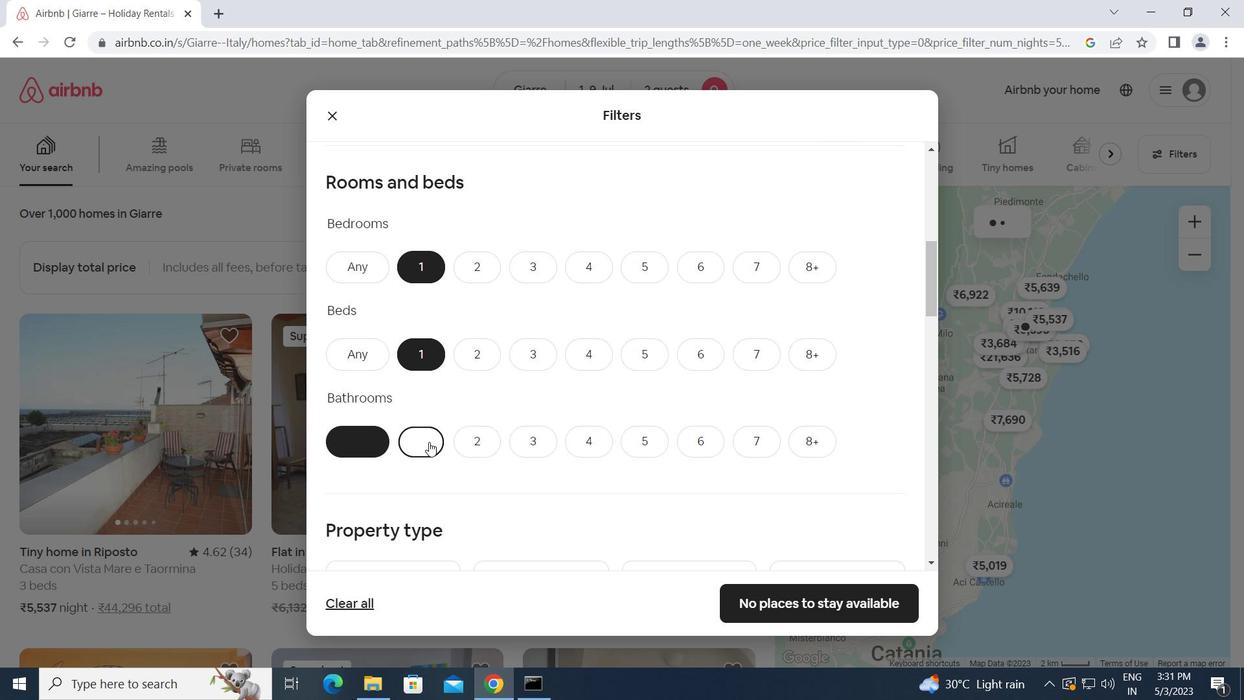 
Action: Mouse scrolled (524, 440) with delta (0, 0)
Screenshot: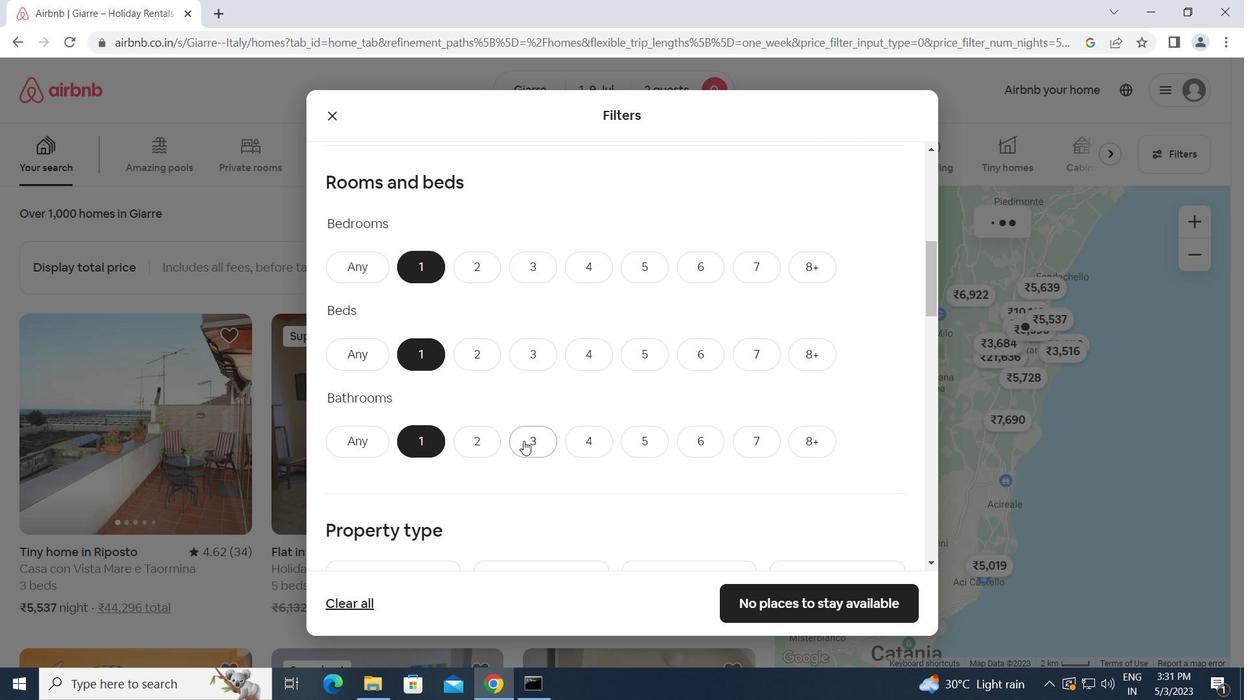 
Action: Mouse scrolled (524, 440) with delta (0, 0)
Screenshot: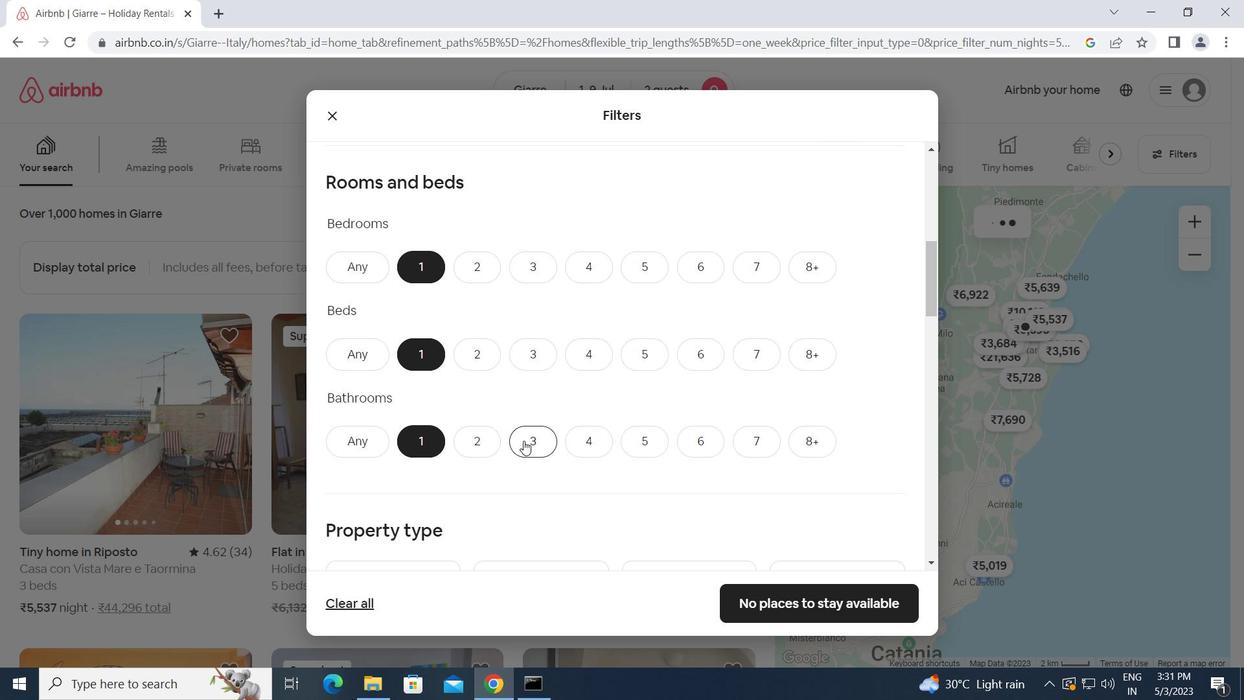 
Action: Mouse moved to (407, 433)
Screenshot: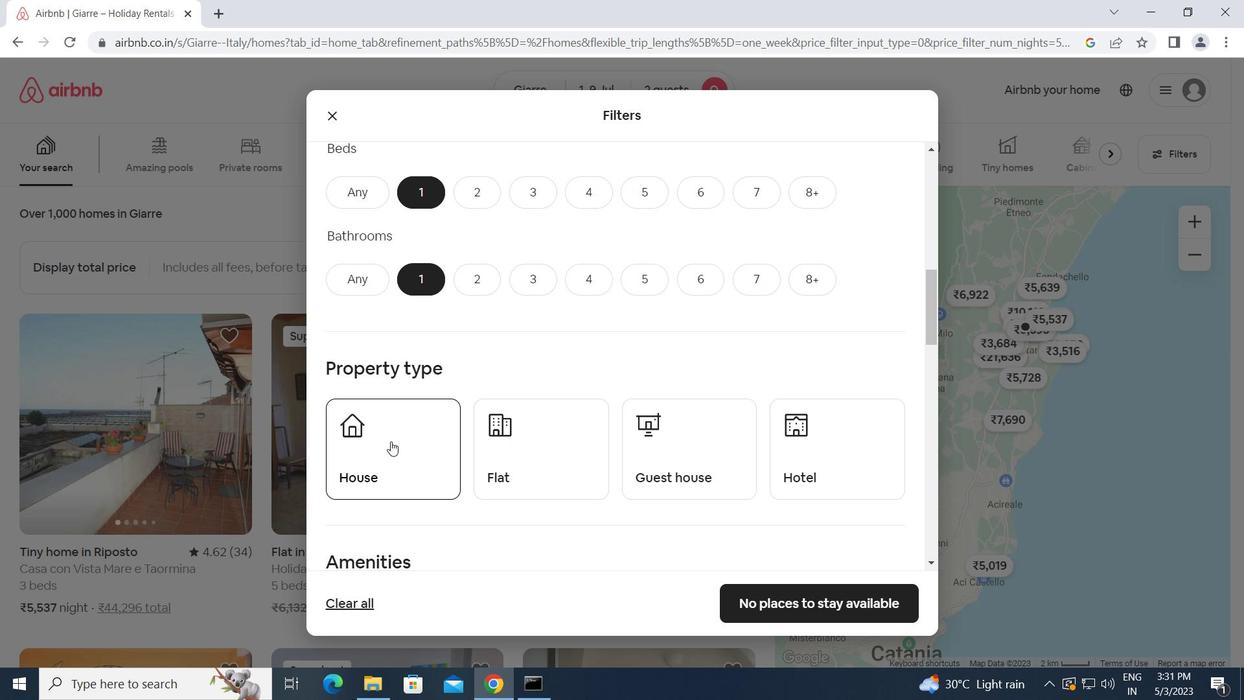 
Action: Mouse pressed left at (407, 433)
Screenshot: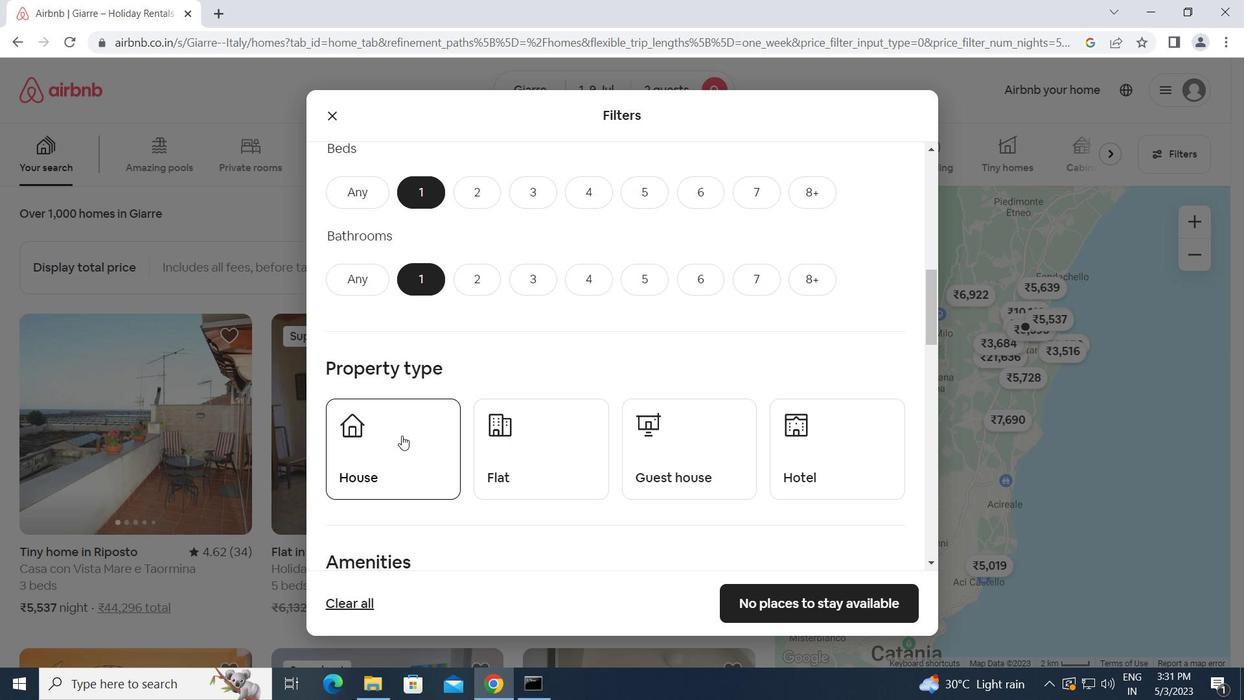 
Action: Mouse moved to (518, 451)
Screenshot: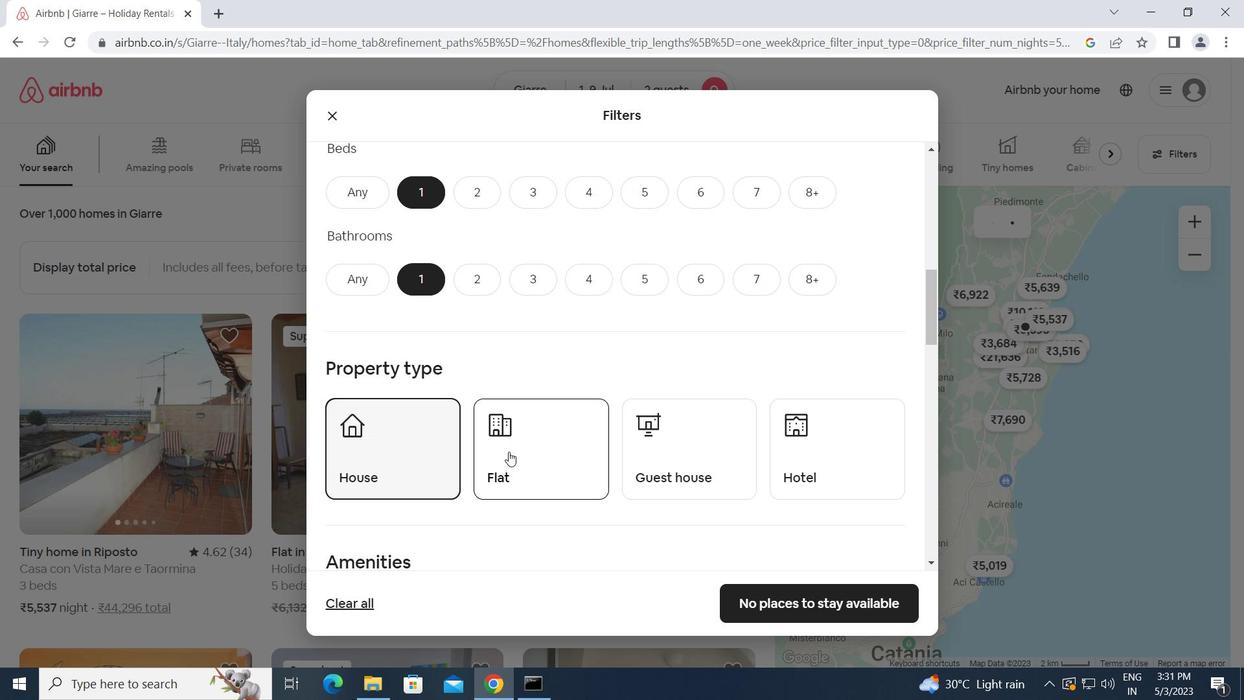 
Action: Mouse pressed left at (518, 451)
Screenshot: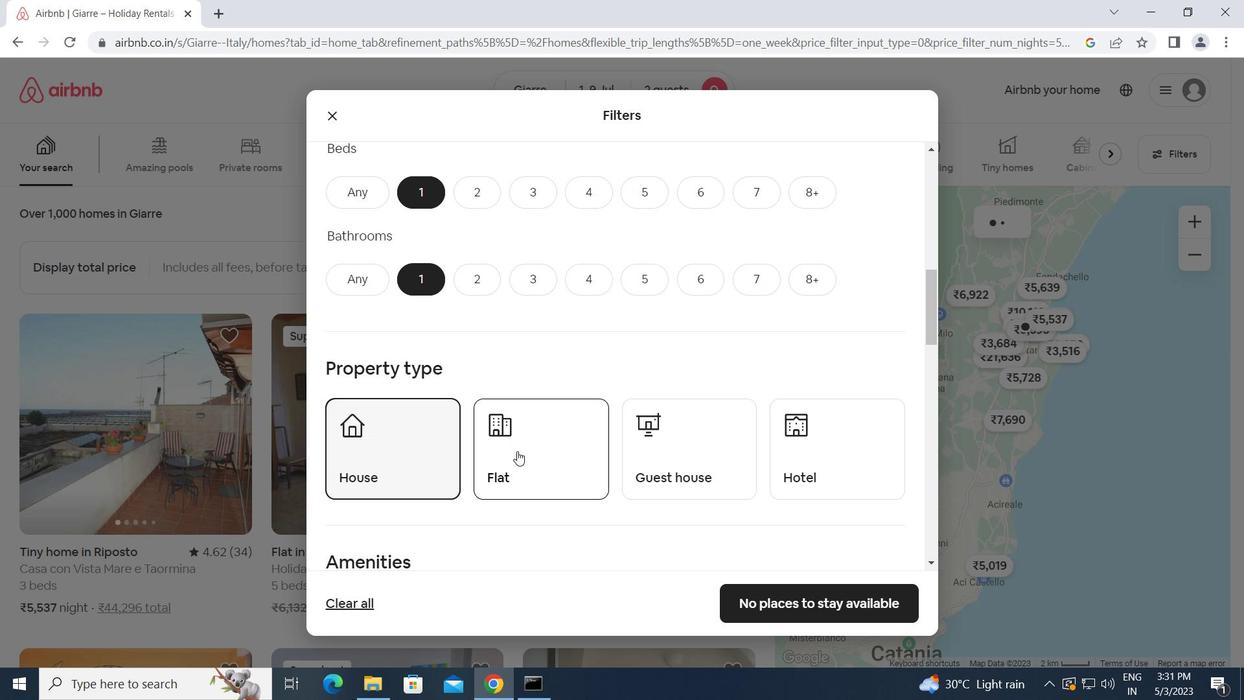 
Action: Mouse moved to (663, 459)
Screenshot: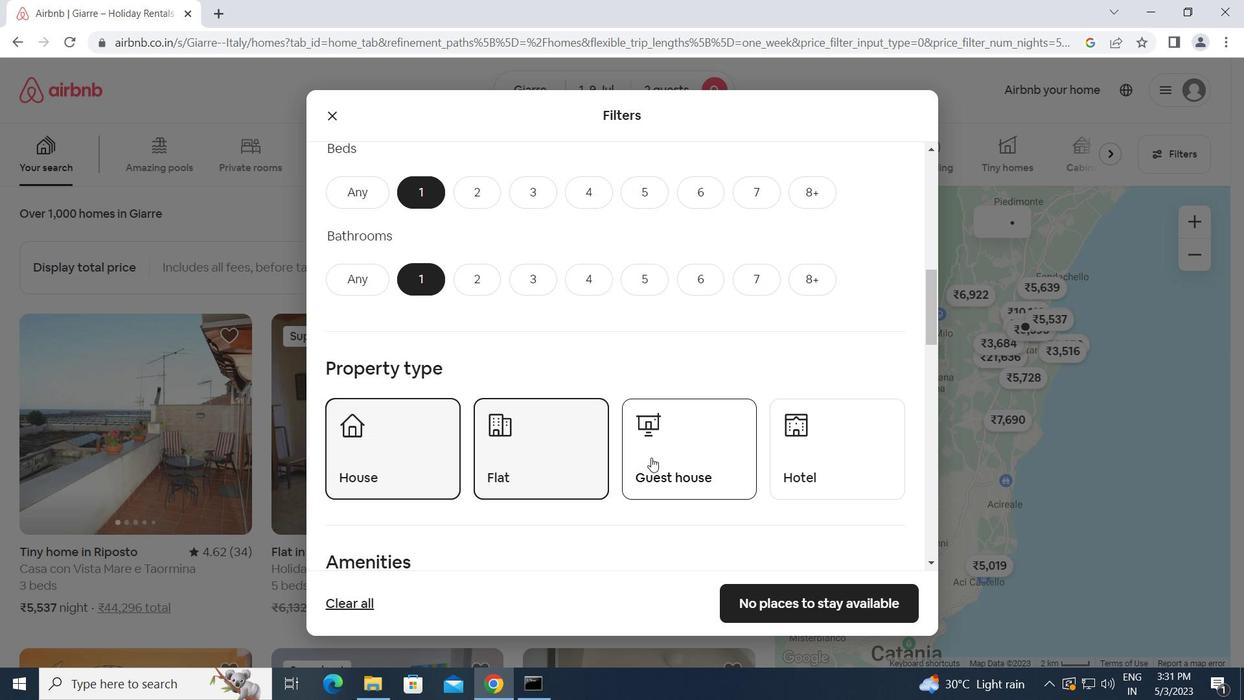 
Action: Mouse pressed left at (663, 459)
Screenshot: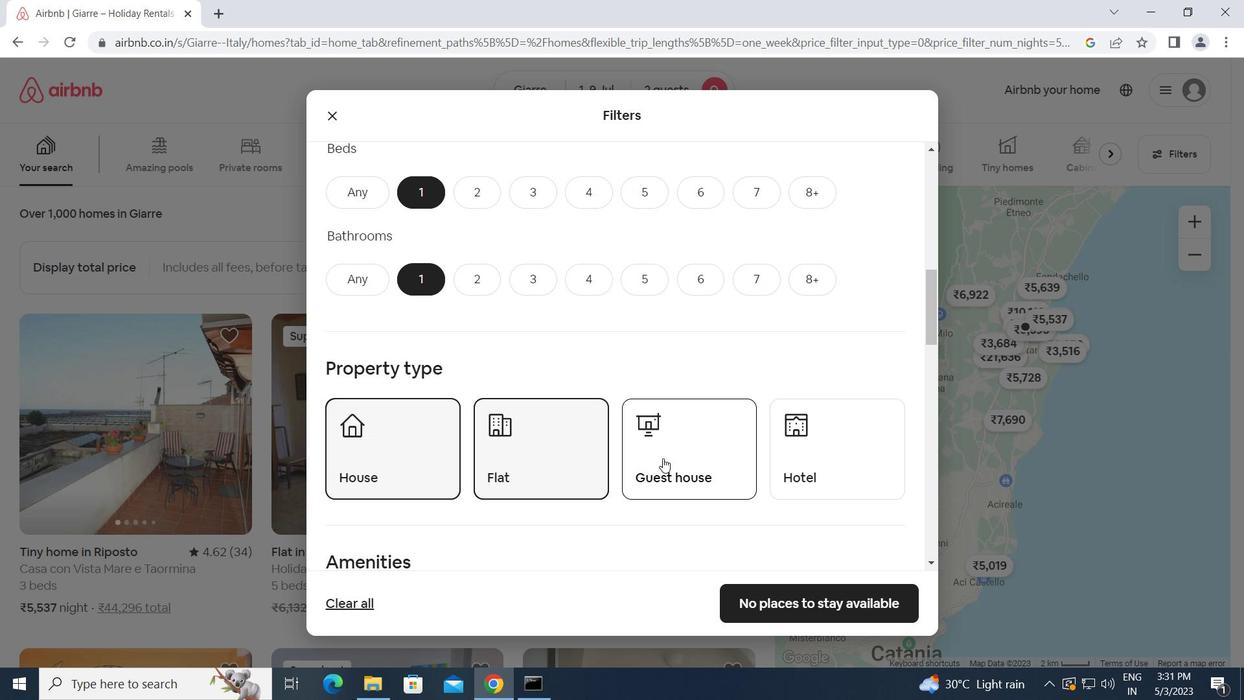 
Action: Mouse moved to (584, 522)
Screenshot: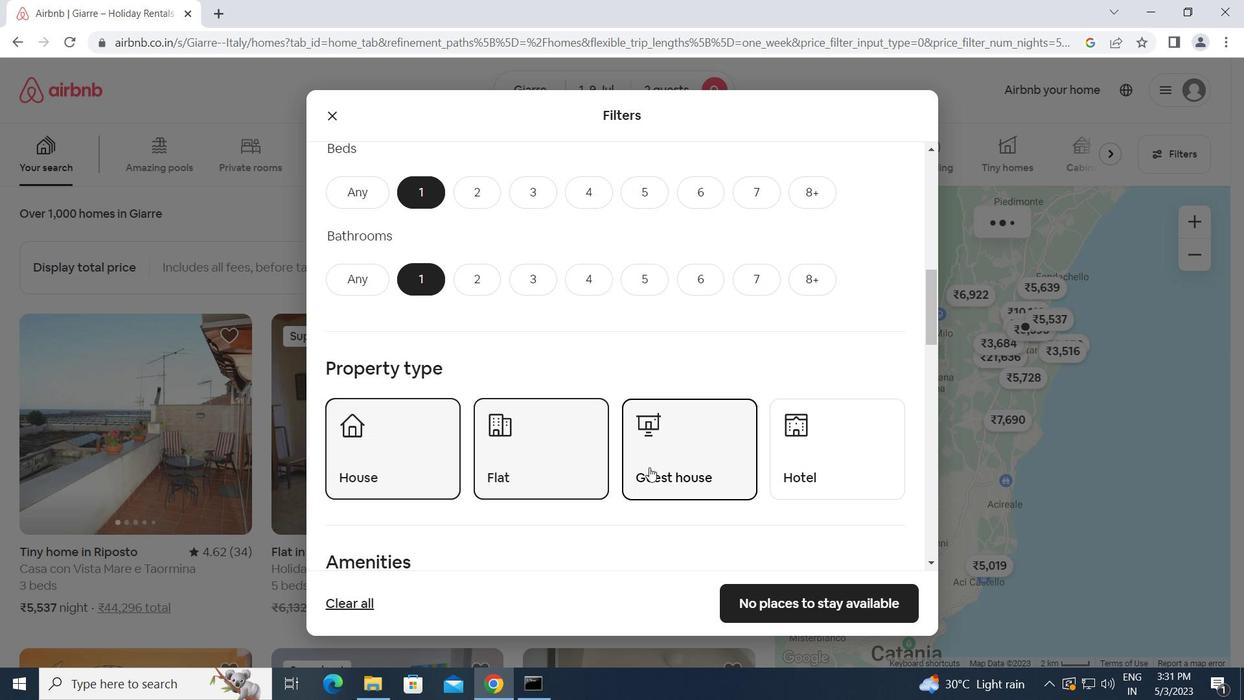 
Action: Mouse scrolled (584, 521) with delta (0, 0)
Screenshot: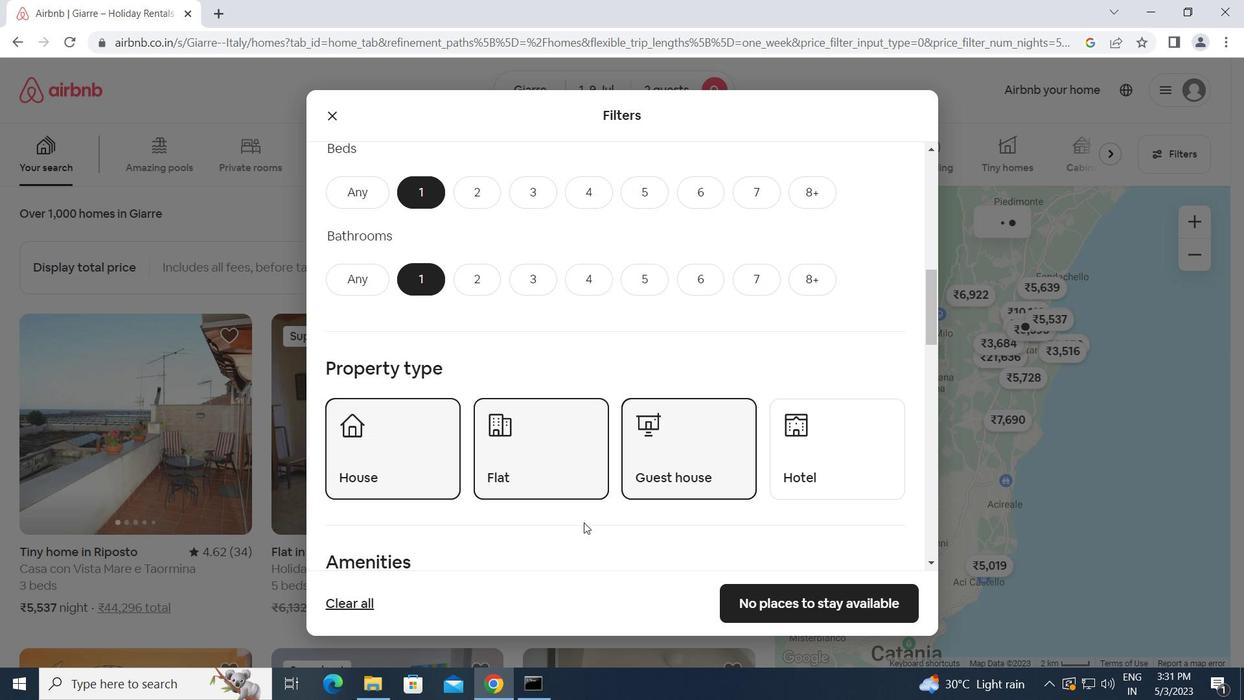 
Action: Mouse scrolled (584, 521) with delta (0, 0)
Screenshot: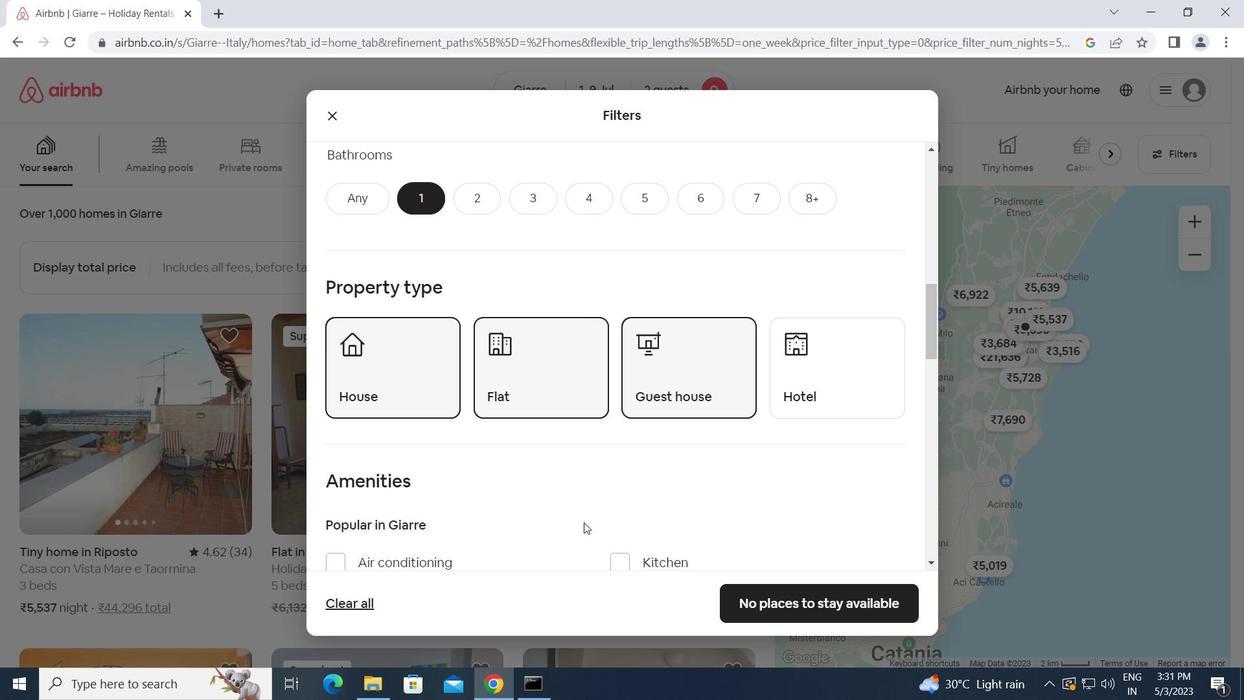 
Action: Mouse scrolled (584, 521) with delta (0, 0)
Screenshot: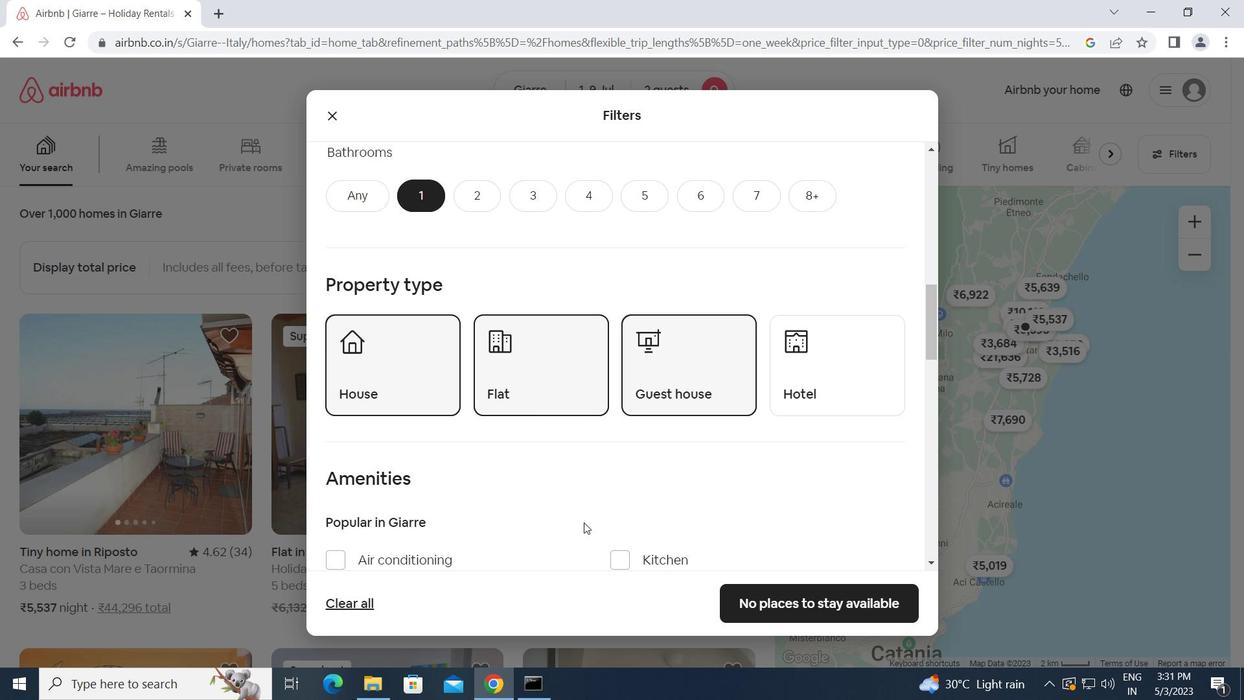 
Action: Mouse scrolled (584, 521) with delta (0, 0)
Screenshot: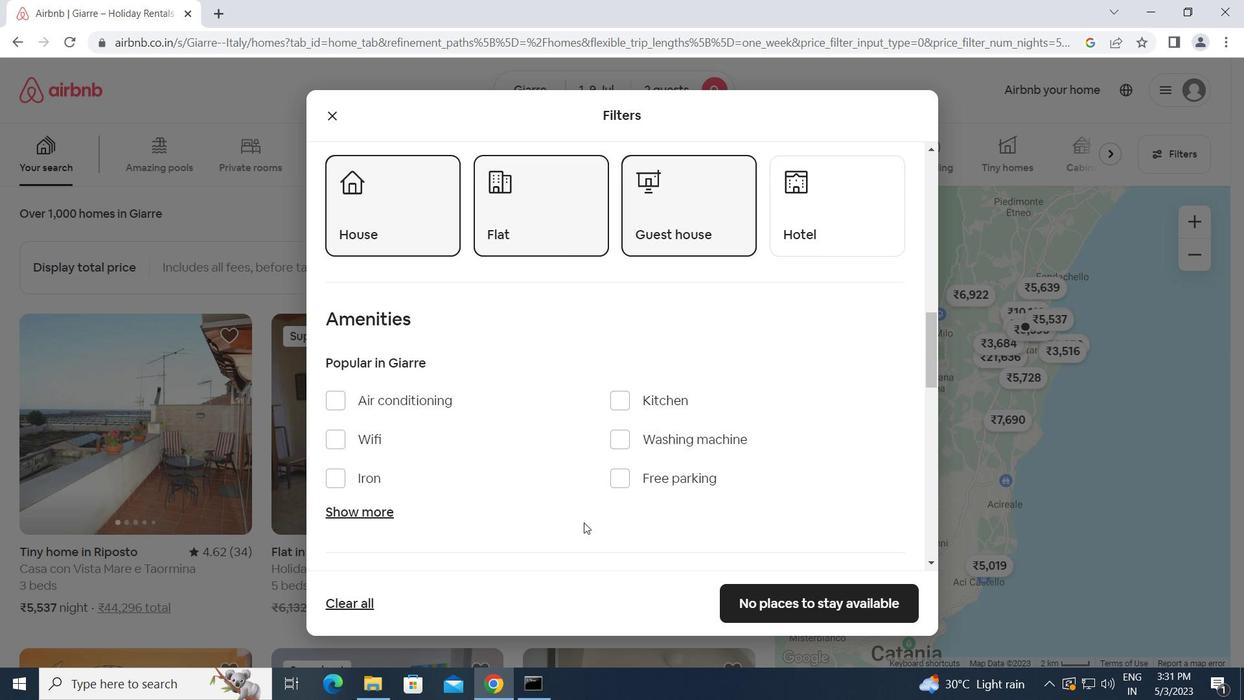 
Action: Mouse scrolled (584, 521) with delta (0, 0)
Screenshot: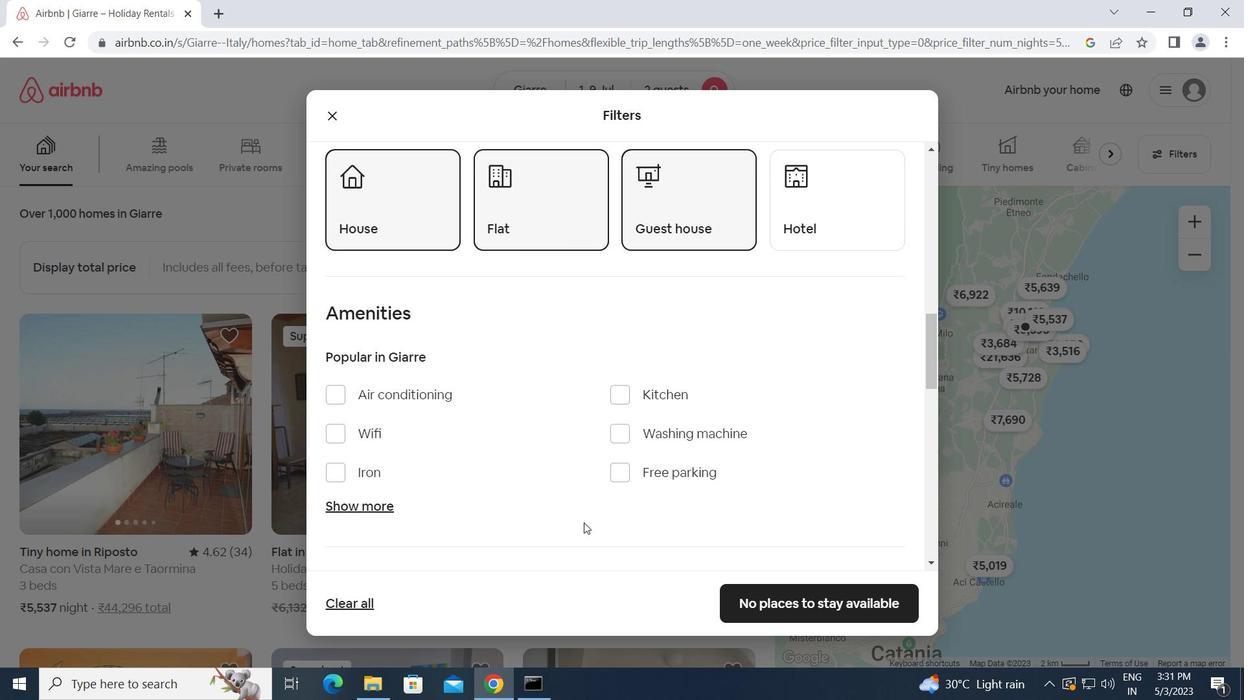 
Action: Mouse scrolled (584, 521) with delta (0, 0)
Screenshot: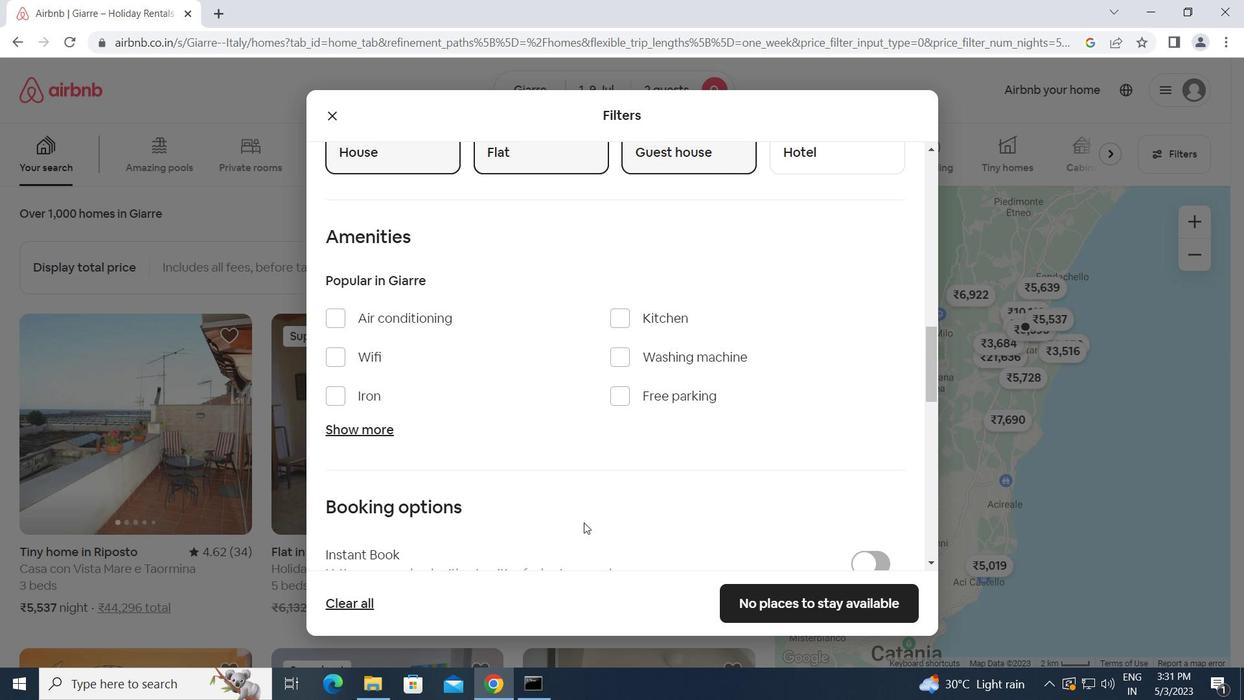 
Action: Mouse scrolled (584, 521) with delta (0, 0)
Screenshot: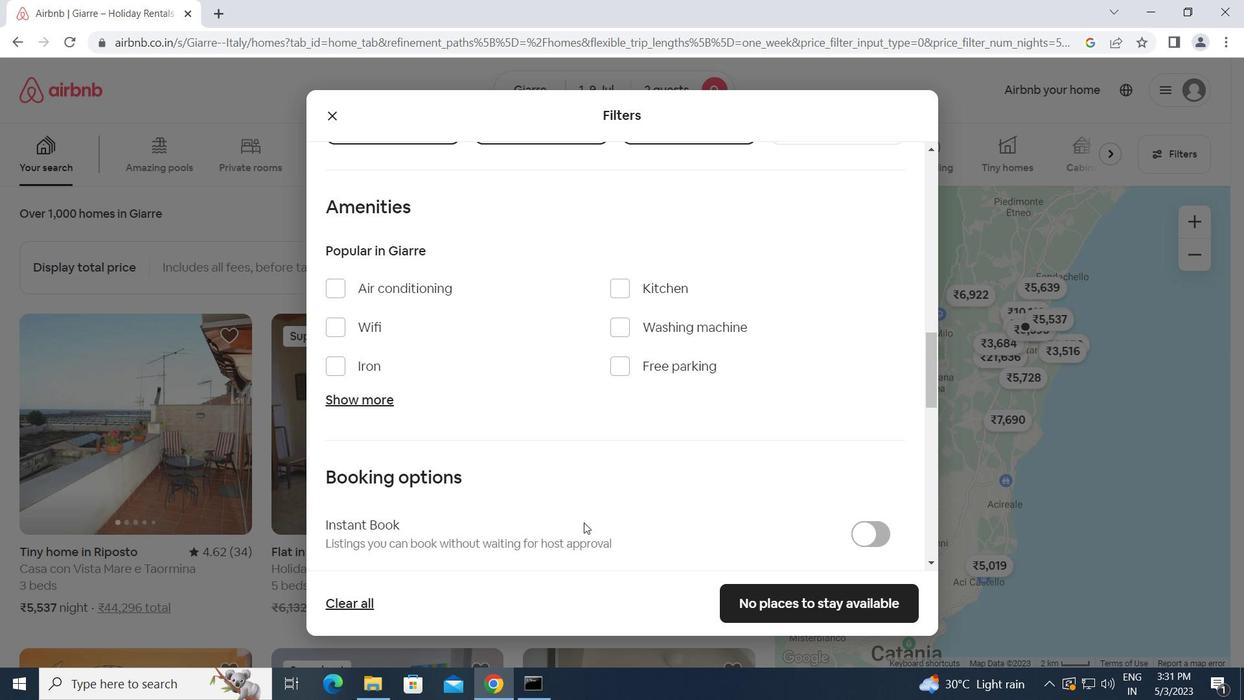 
Action: Mouse moved to (870, 369)
Screenshot: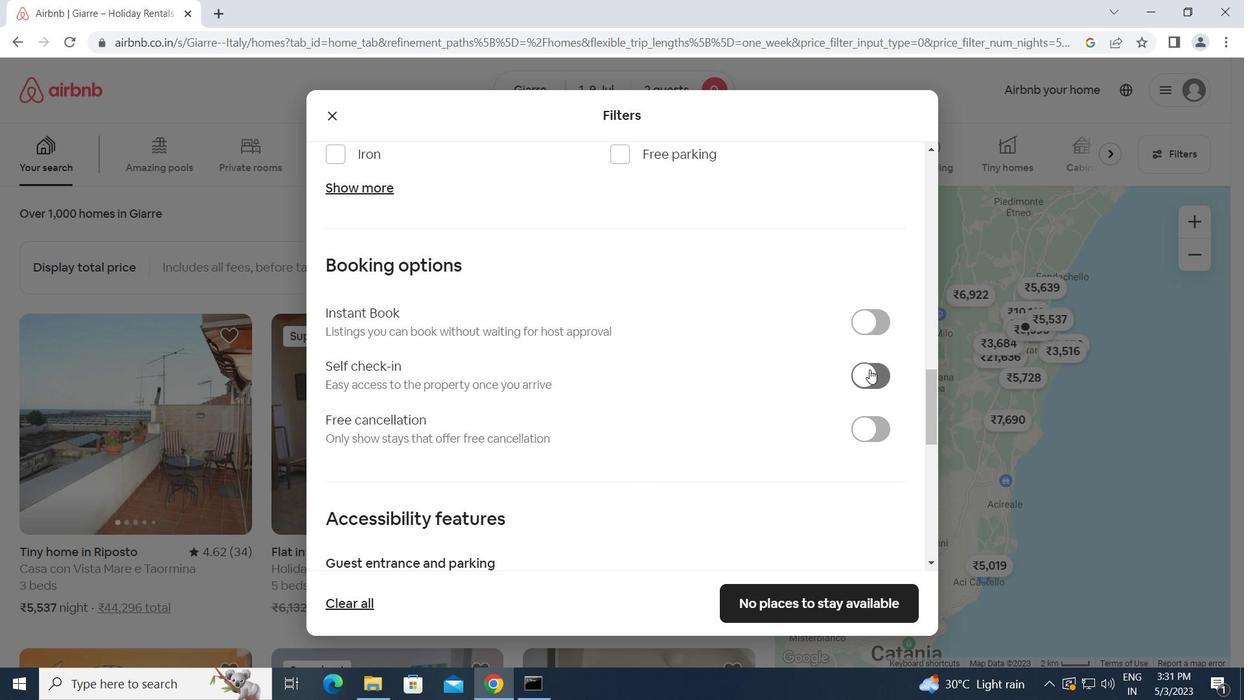 
Action: Mouse pressed left at (870, 369)
Screenshot: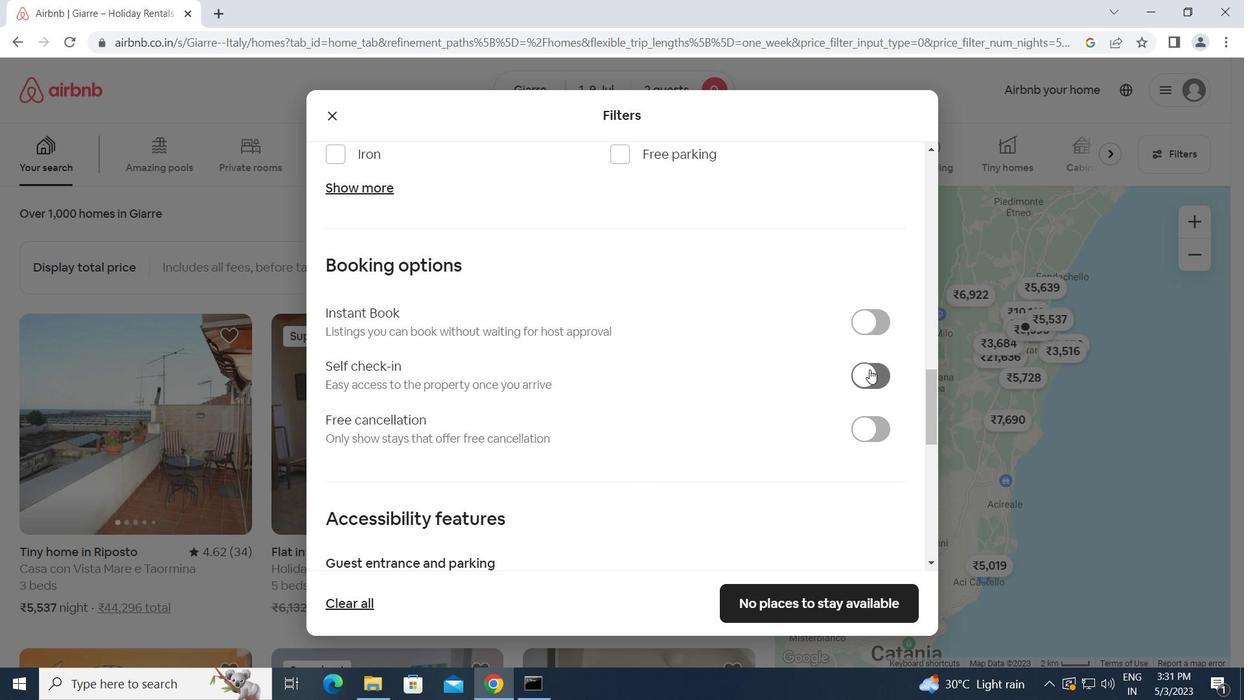 
Action: Mouse moved to (621, 455)
Screenshot: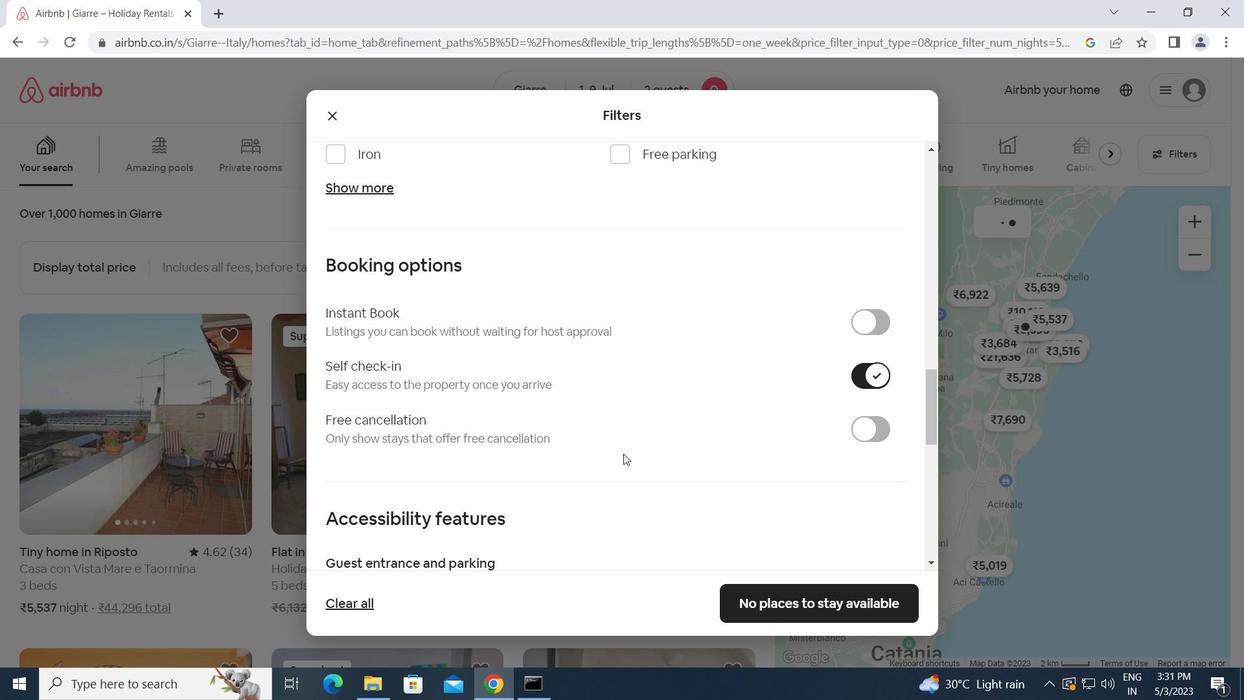 
Action: Mouse scrolled (621, 454) with delta (0, 0)
Screenshot: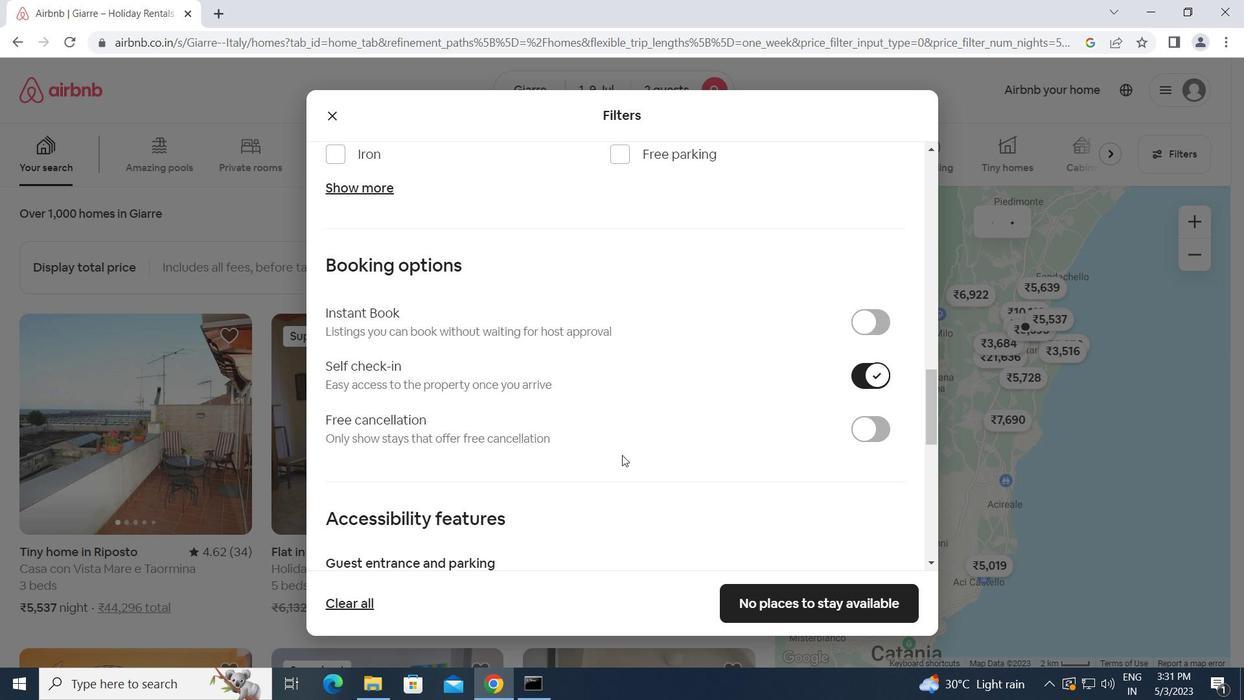 
Action: Mouse scrolled (621, 454) with delta (0, 0)
Screenshot: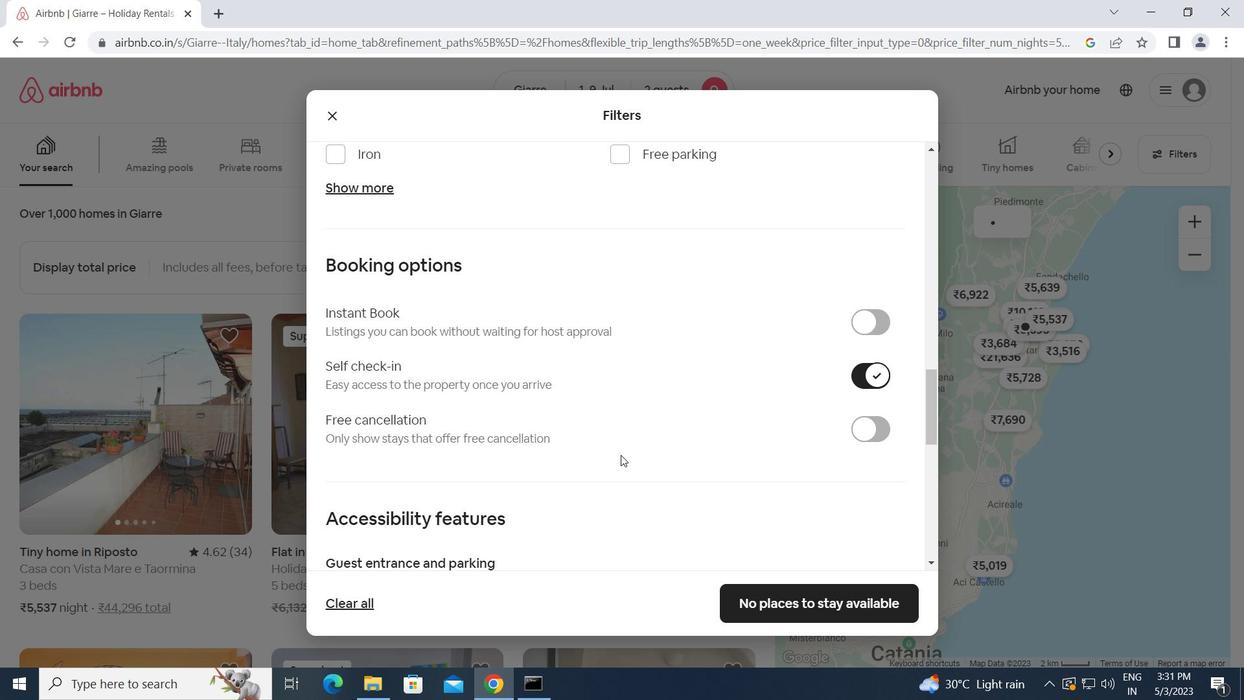
Action: Mouse scrolled (621, 454) with delta (0, 0)
Screenshot: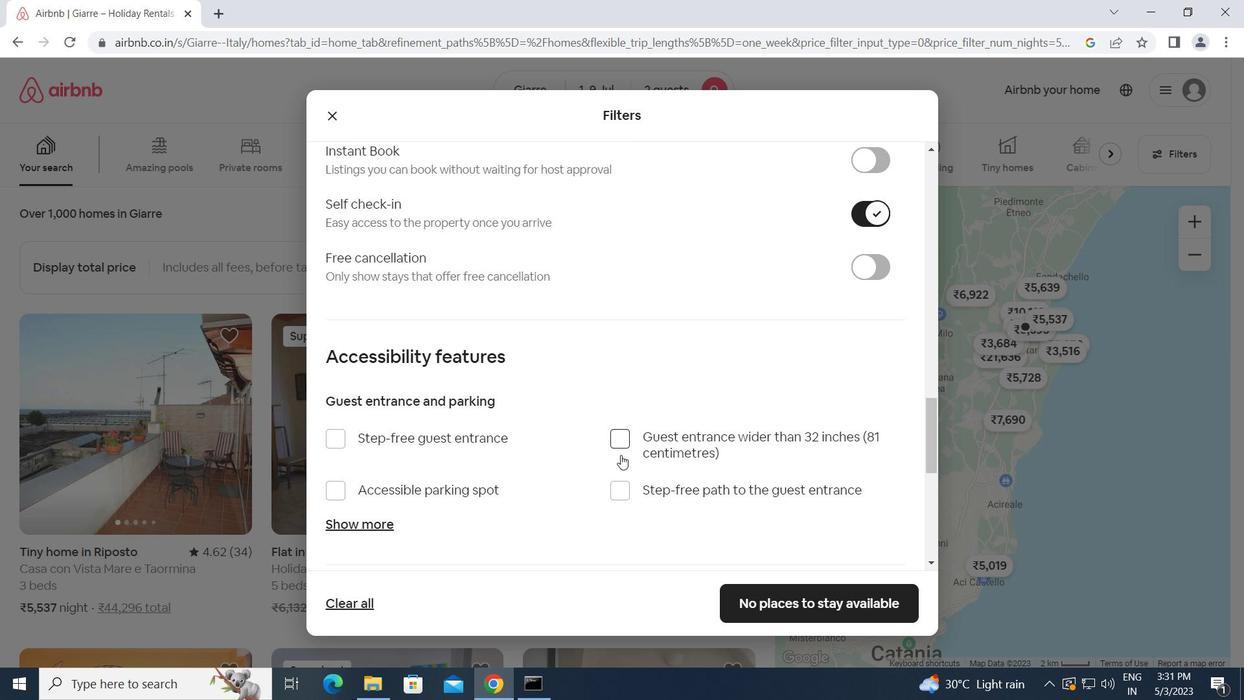 
Action: Mouse scrolled (621, 454) with delta (0, 0)
Screenshot: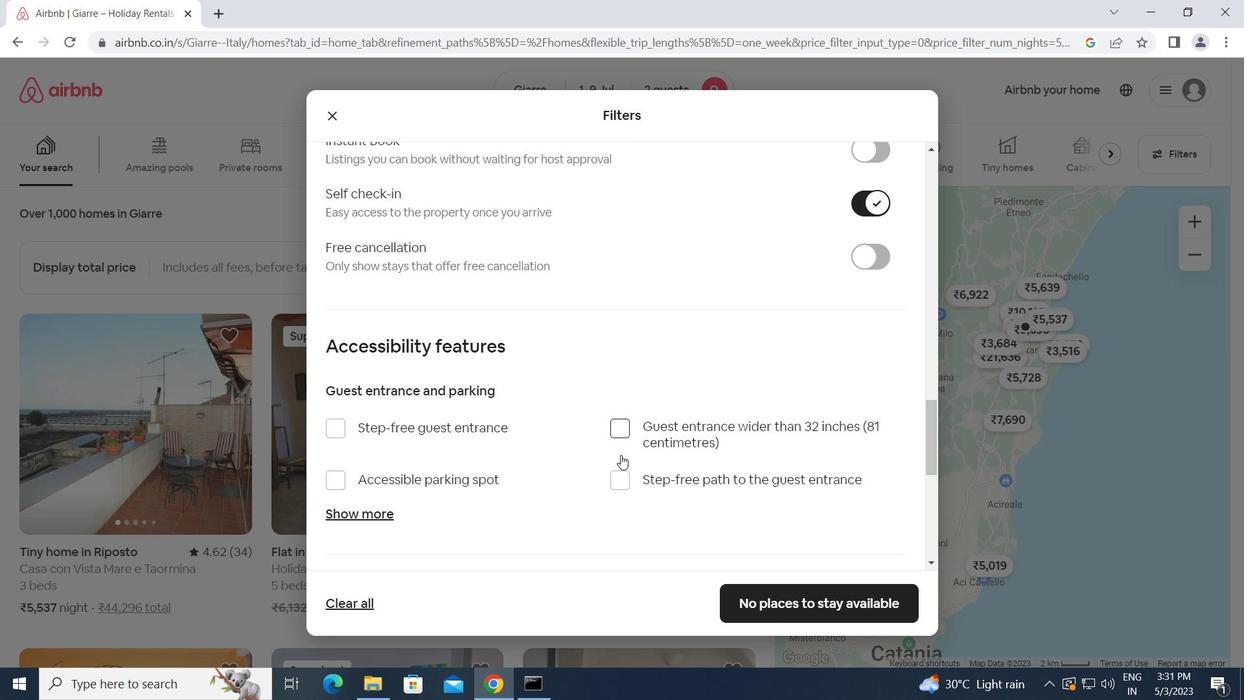 
Action: Mouse scrolled (621, 454) with delta (0, 0)
Screenshot: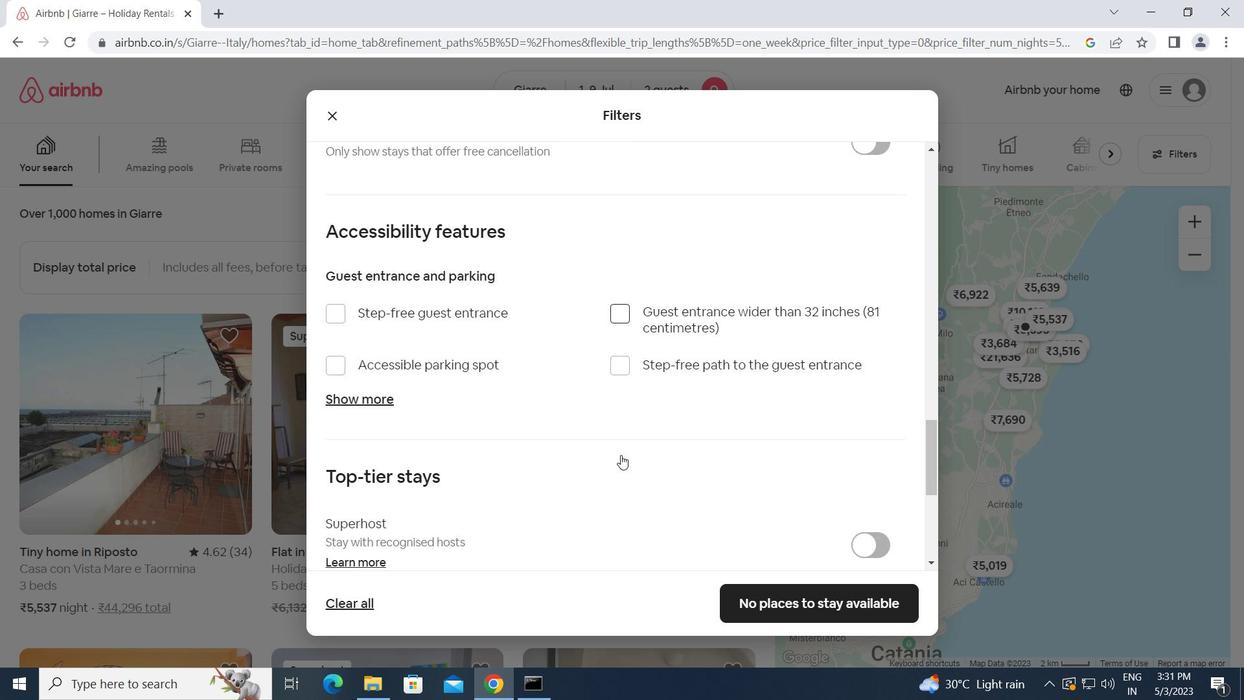 
Action: Mouse scrolled (621, 454) with delta (0, 0)
Screenshot: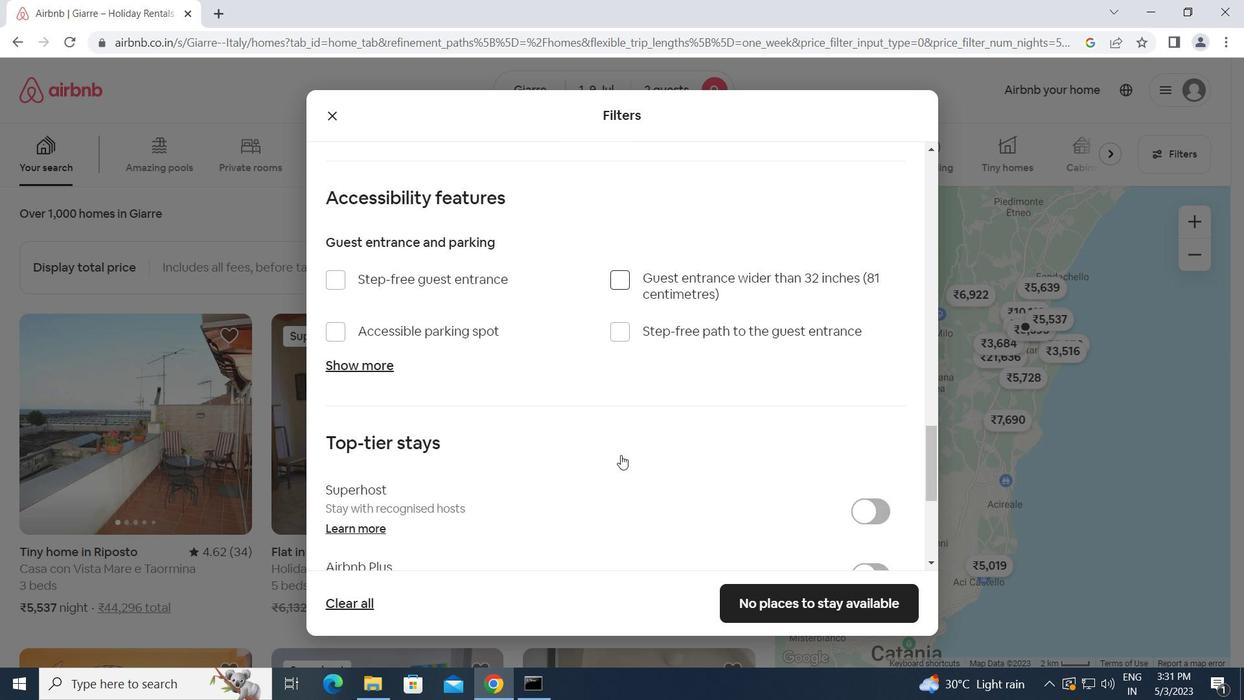 
Action: Mouse scrolled (621, 454) with delta (0, 0)
Screenshot: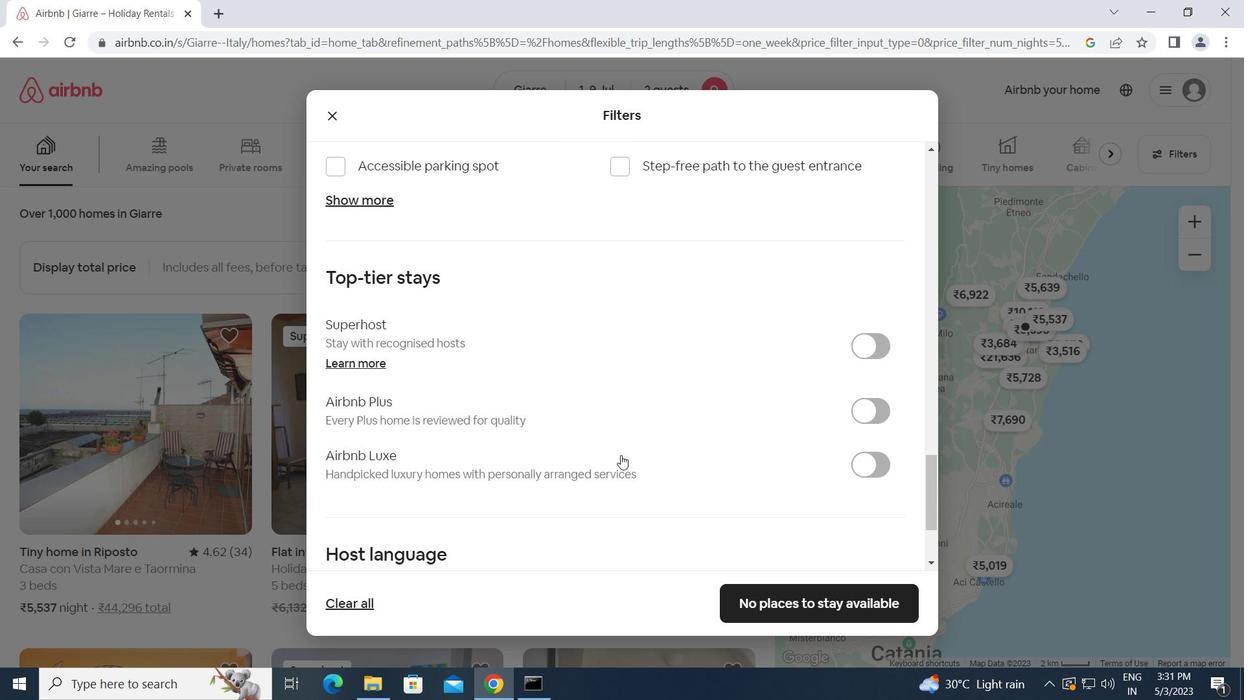 
Action: Mouse scrolled (621, 454) with delta (0, 0)
Screenshot: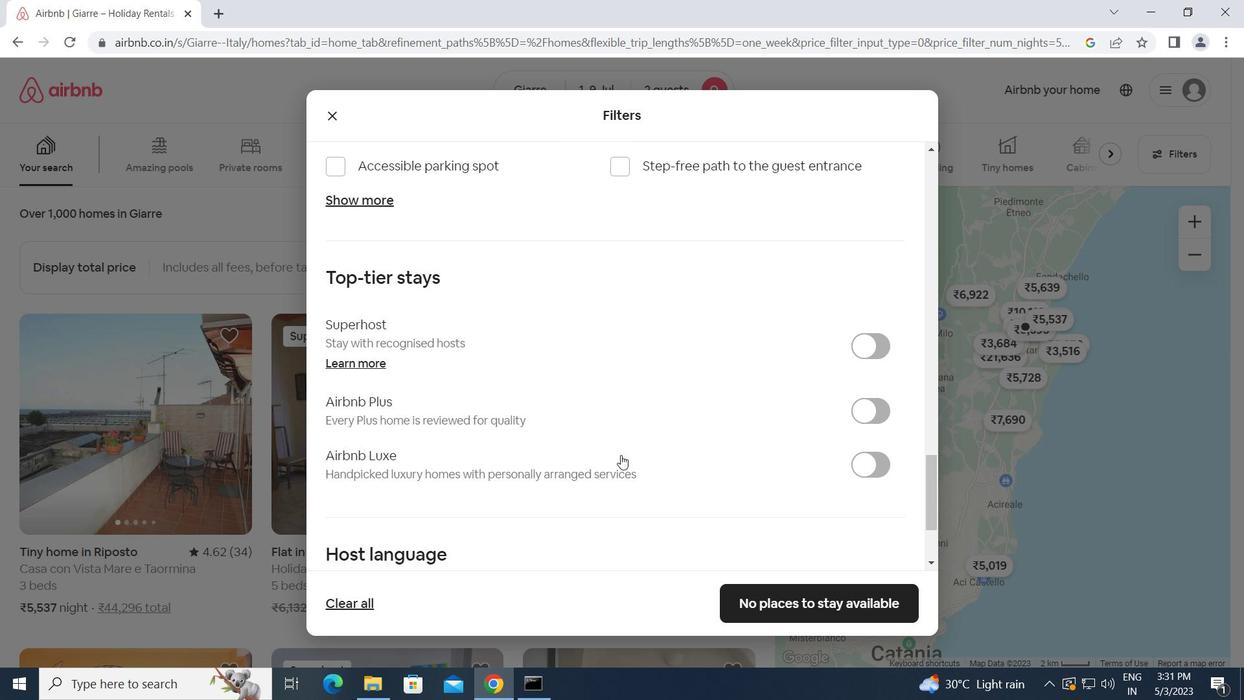 
Action: Mouse moved to (330, 450)
Screenshot: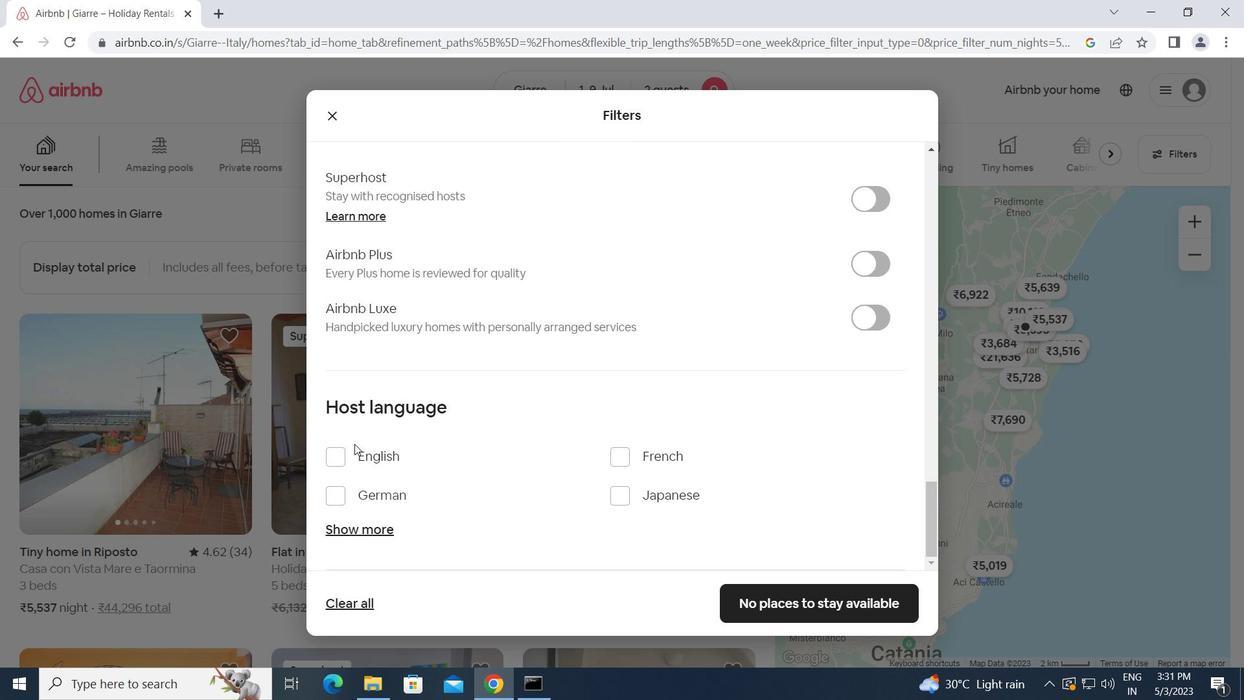 
Action: Mouse pressed left at (330, 450)
Screenshot: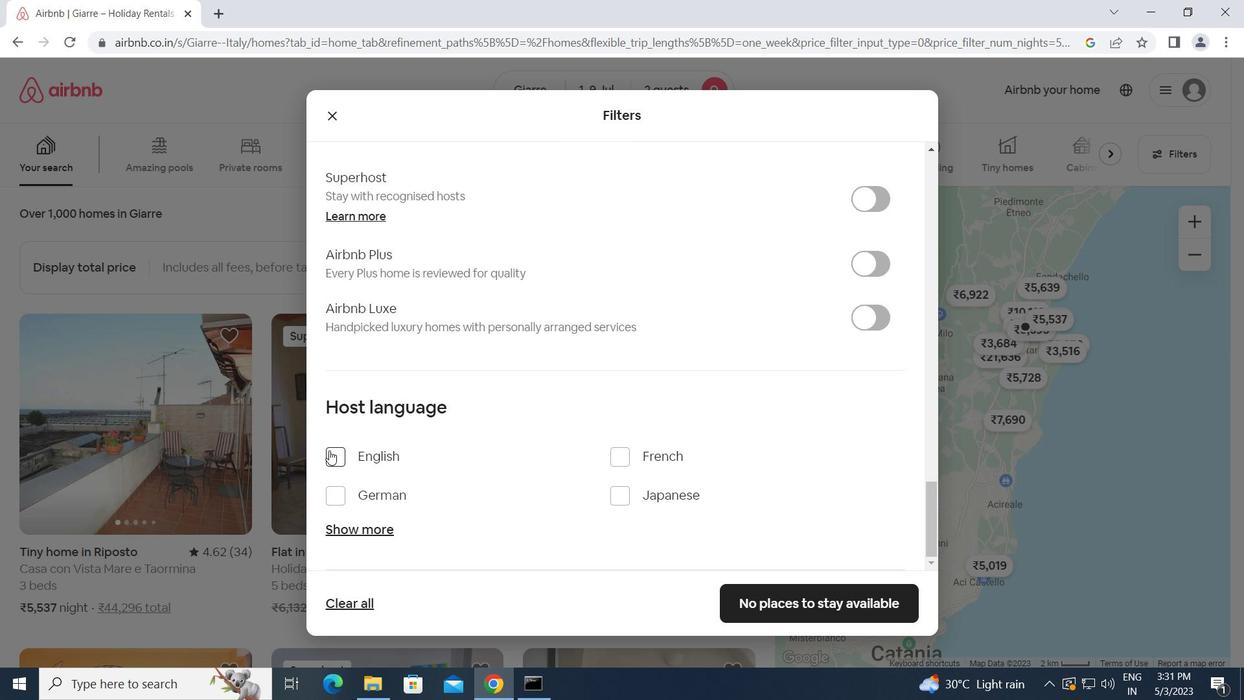 
Action: Mouse moved to (802, 598)
Screenshot: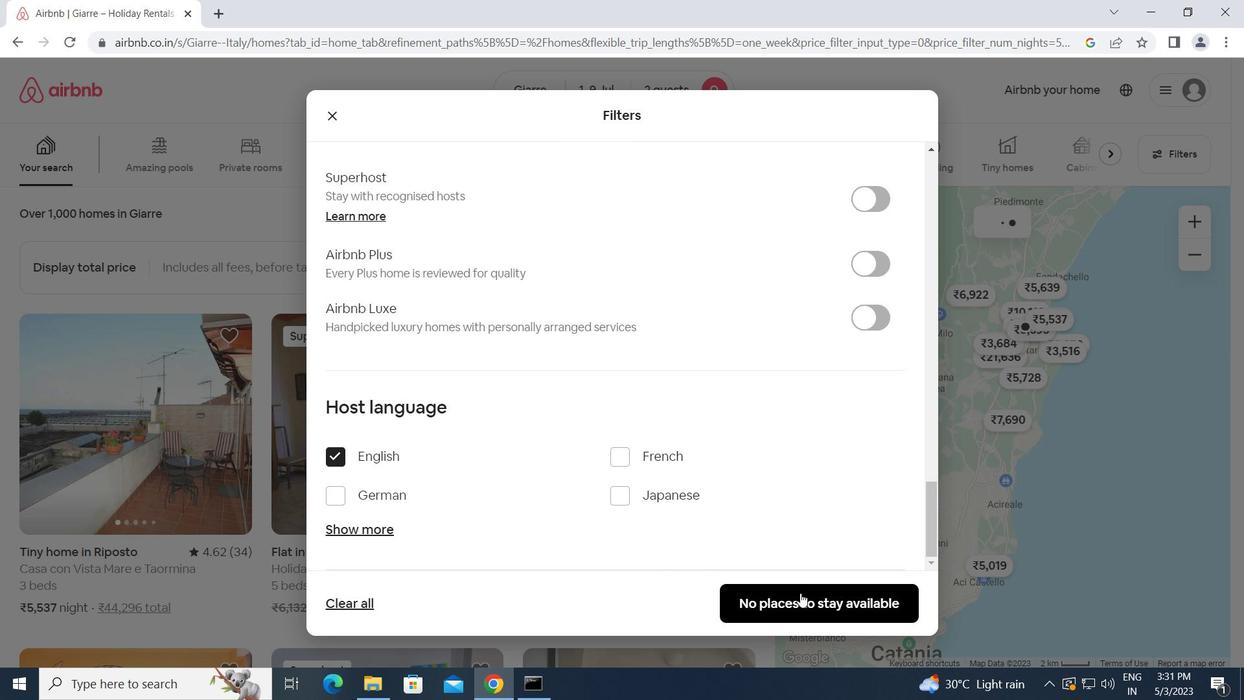 
Action: Mouse pressed left at (802, 598)
Screenshot: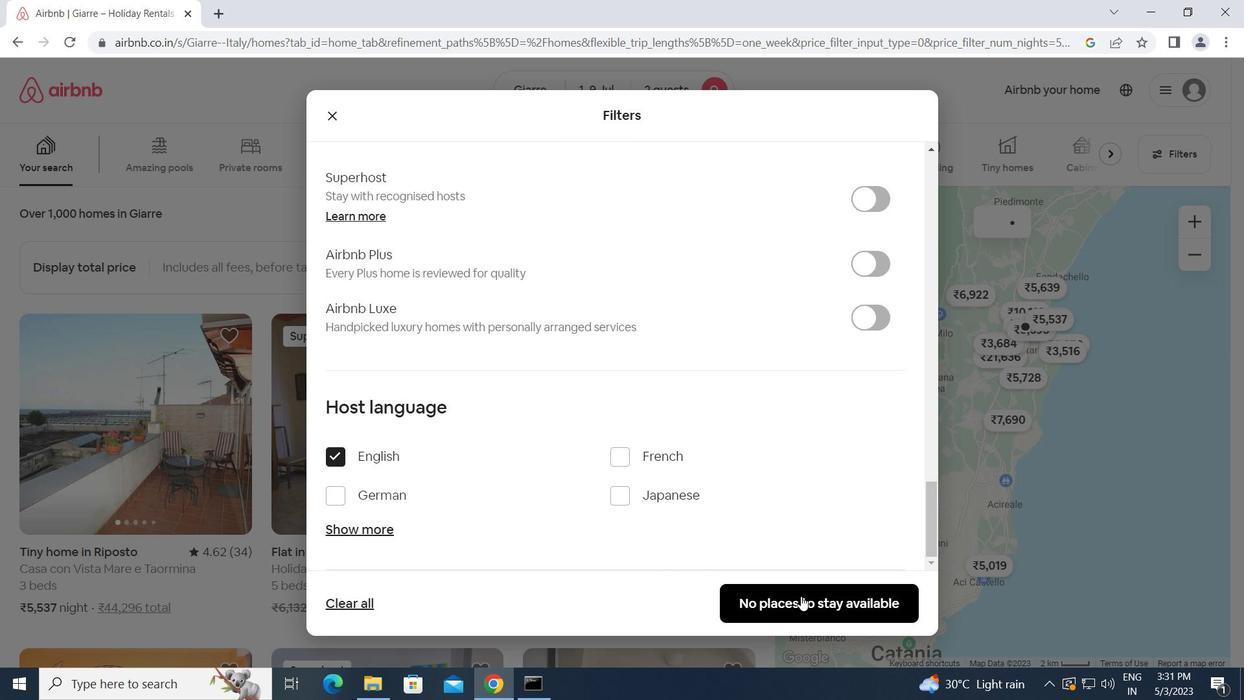 
Action: Mouse moved to (802, 596)
Screenshot: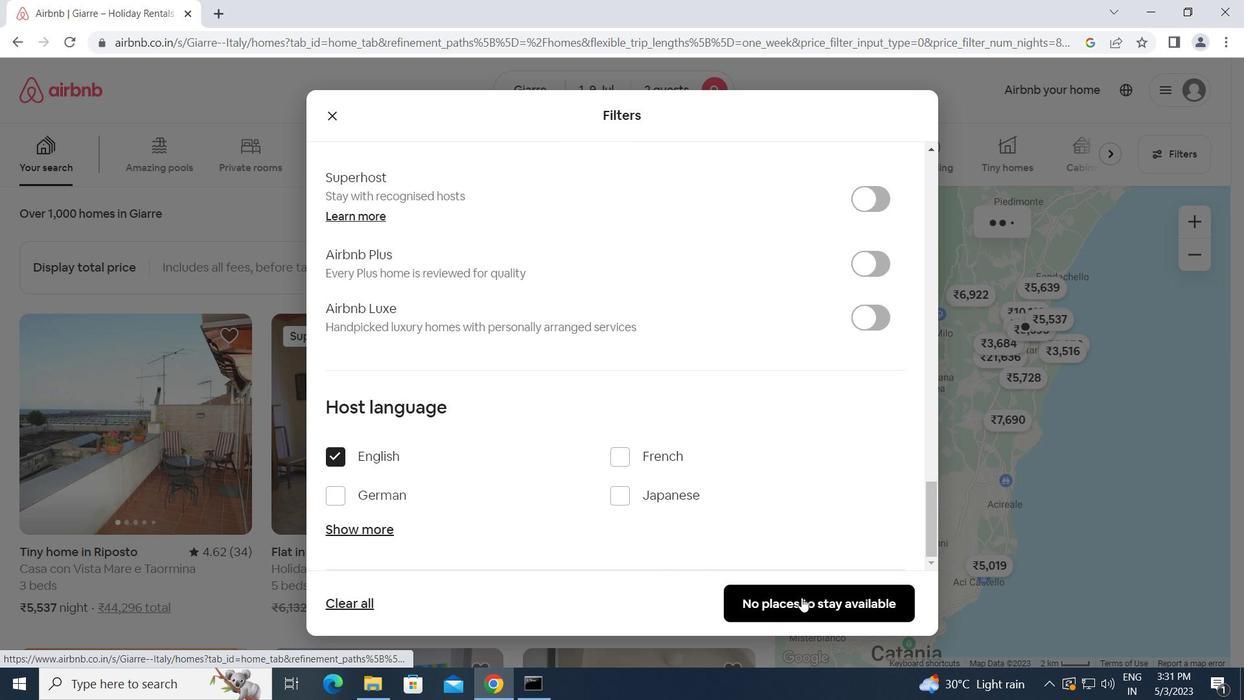 
